 Task: Create a due date automation trigger when advanced on, on the tuesday after a card is due add fields with custom field "Resume" set to a date not in this month at 11:00 AM.
Action: Mouse moved to (1333, 129)
Screenshot: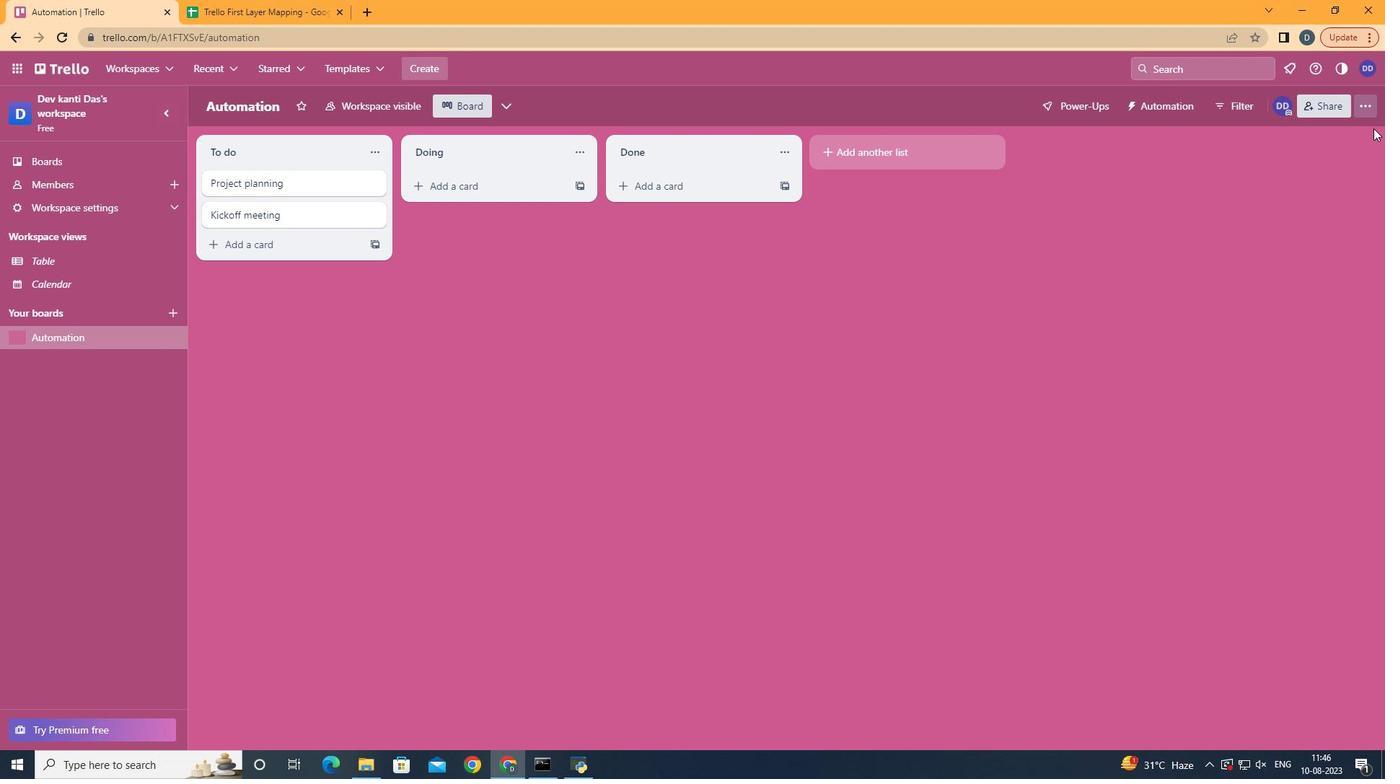 
Action: Mouse pressed left at (1333, 129)
Screenshot: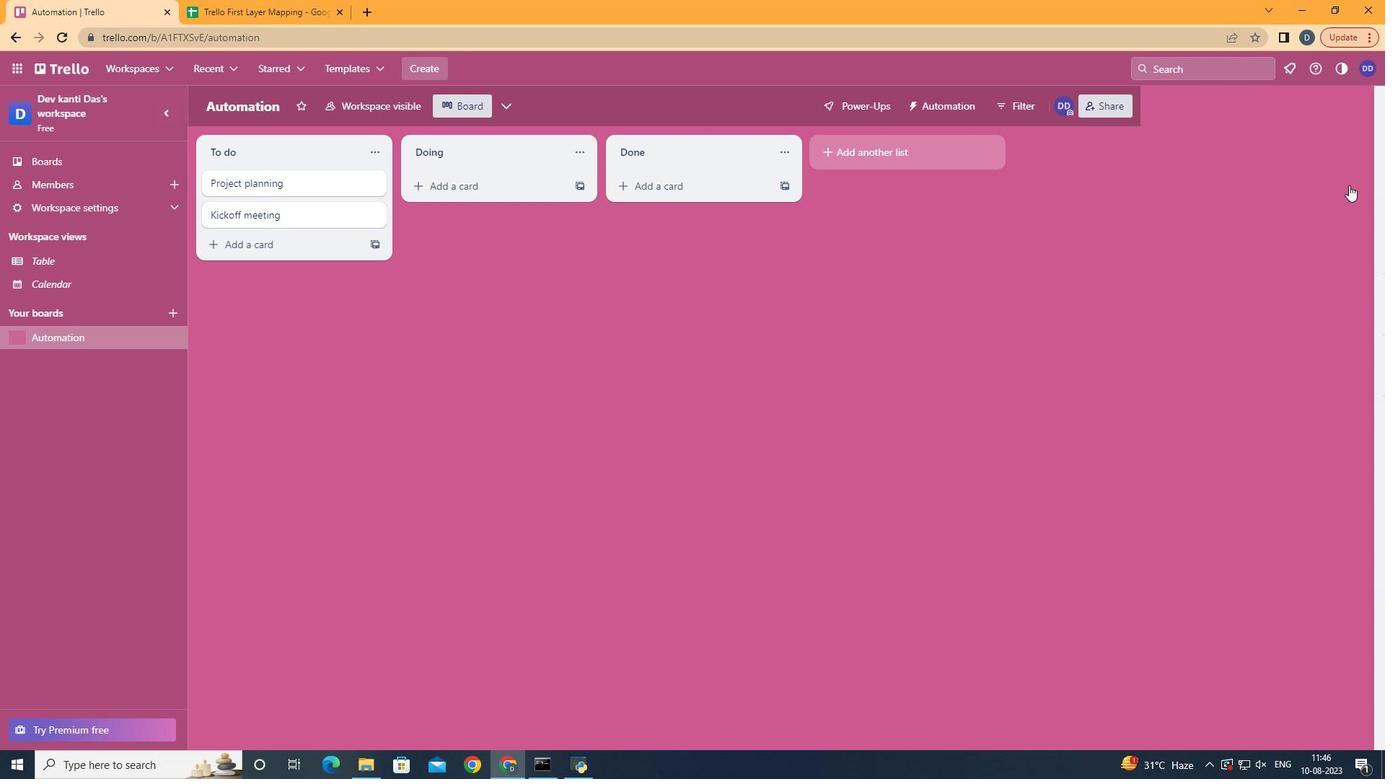 
Action: Mouse moved to (1244, 318)
Screenshot: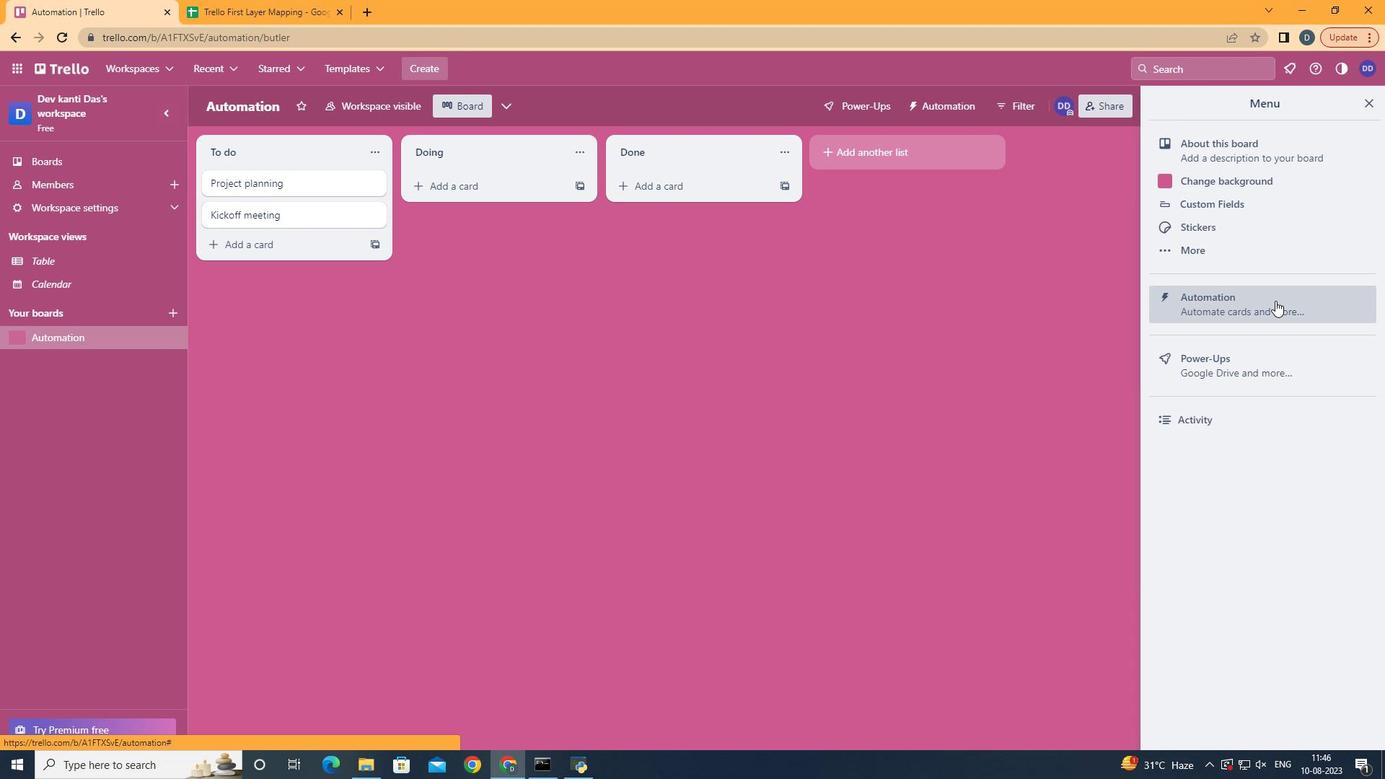 
Action: Mouse pressed left at (1244, 318)
Screenshot: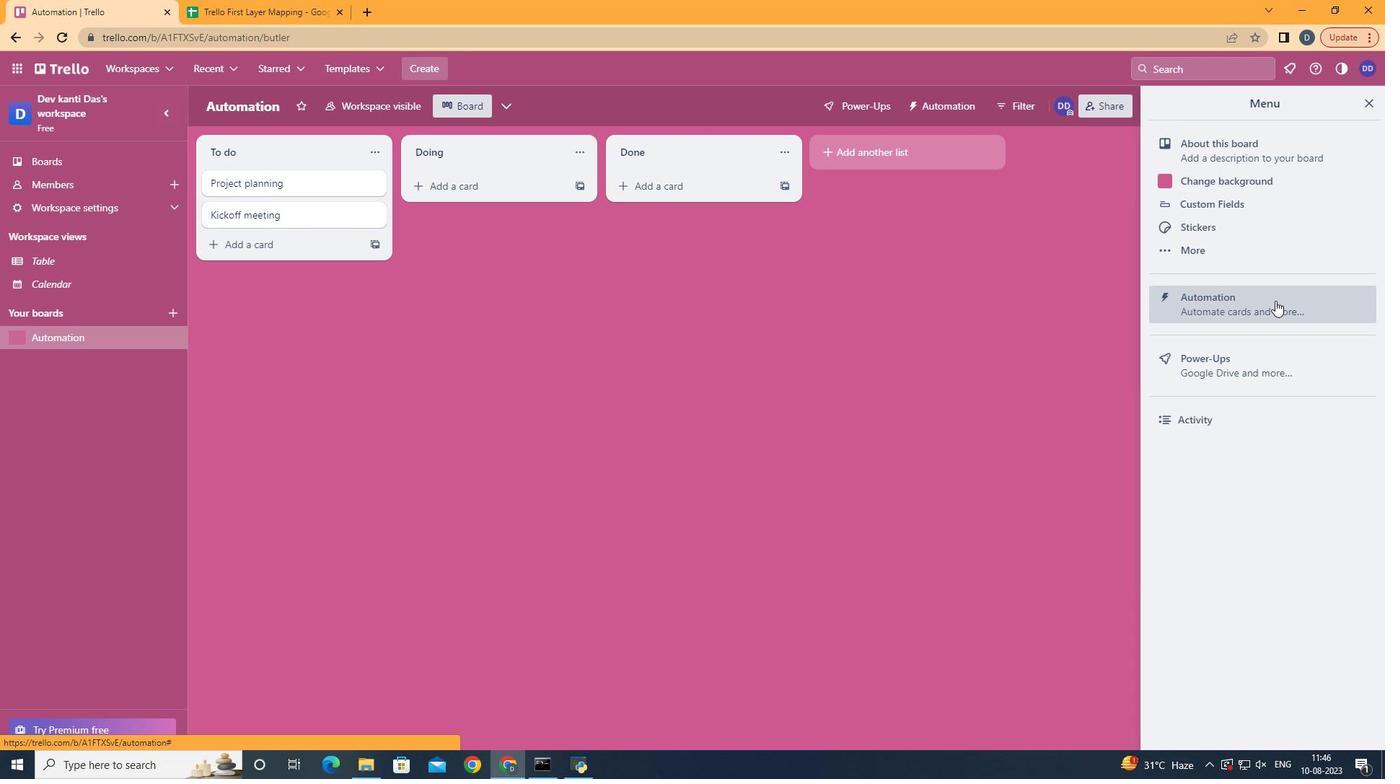 
Action: Mouse moved to (307, 304)
Screenshot: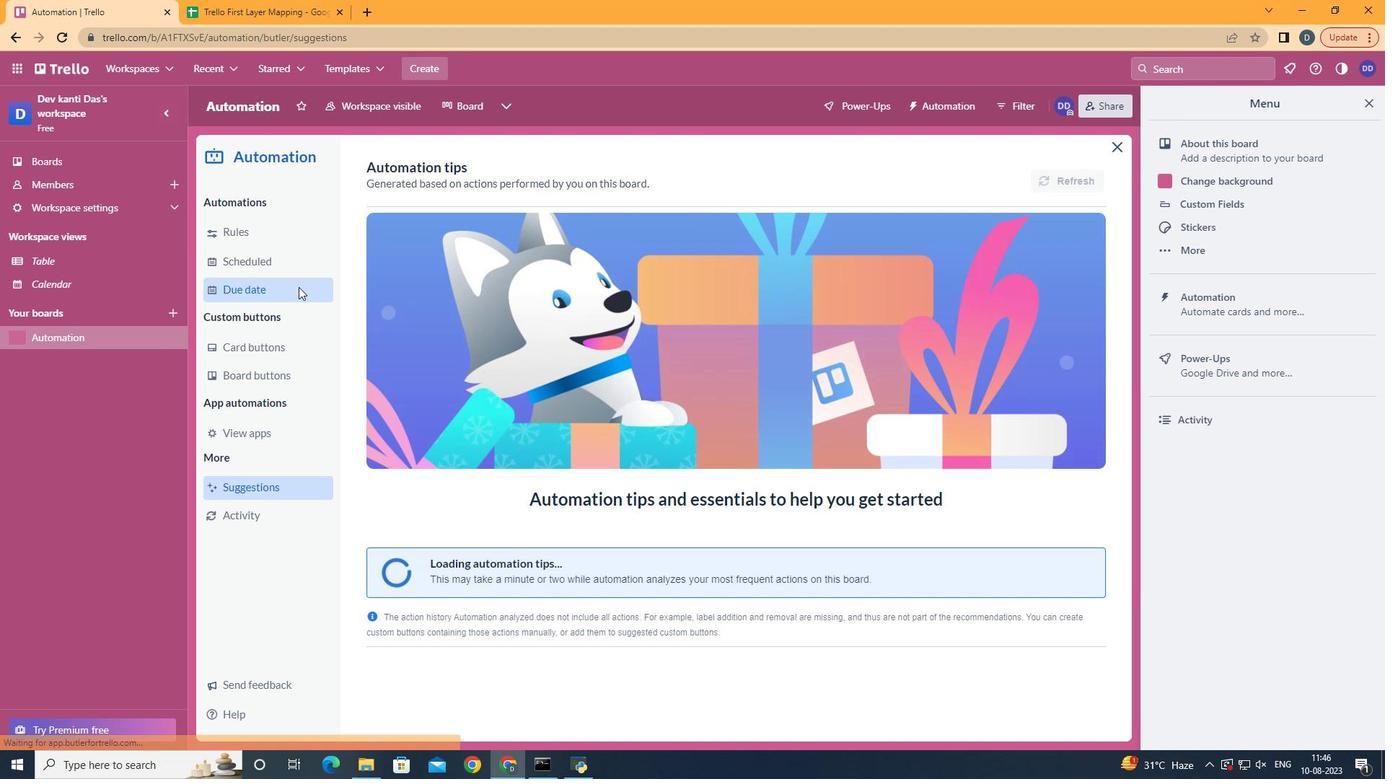 
Action: Mouse pressed left at (307, 304)
Screenshot: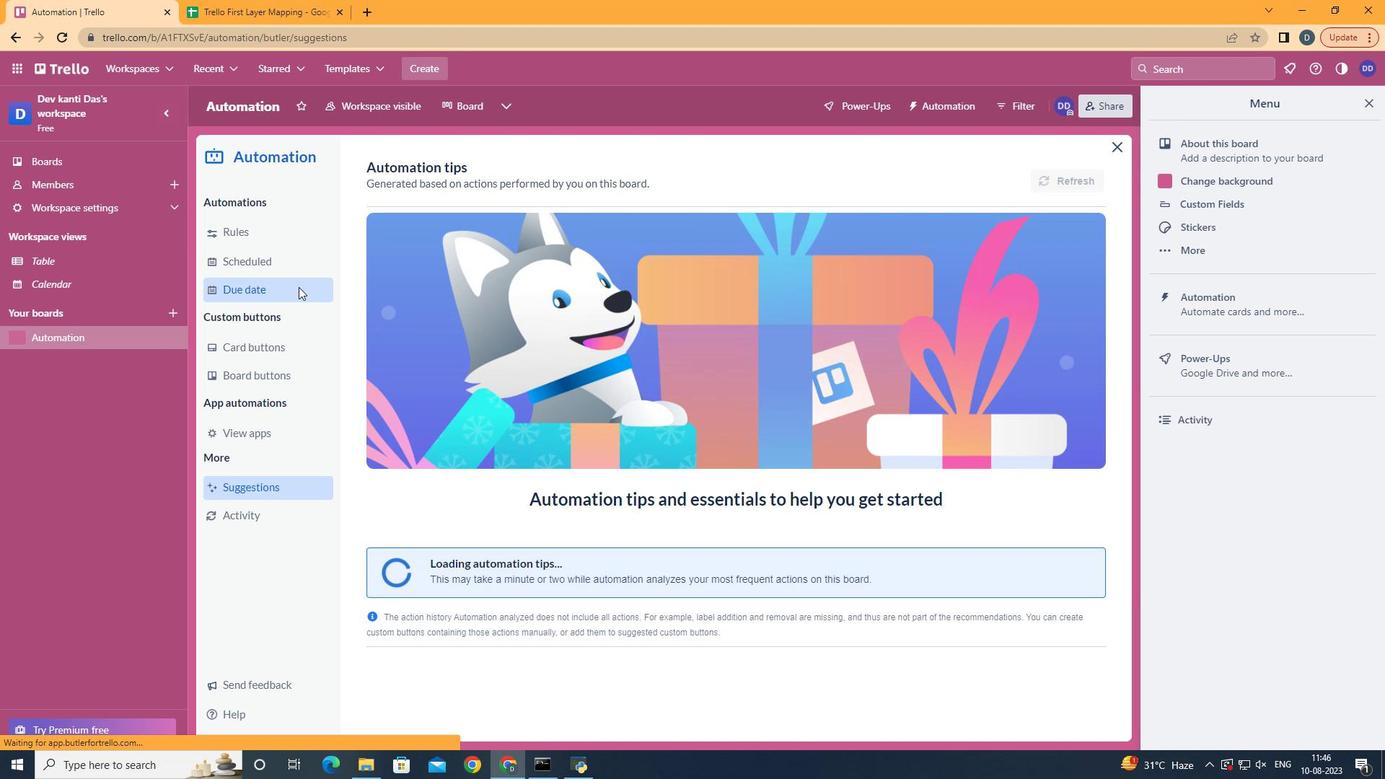 
Action: Mouse moved to (1002, 193)
Screenshot: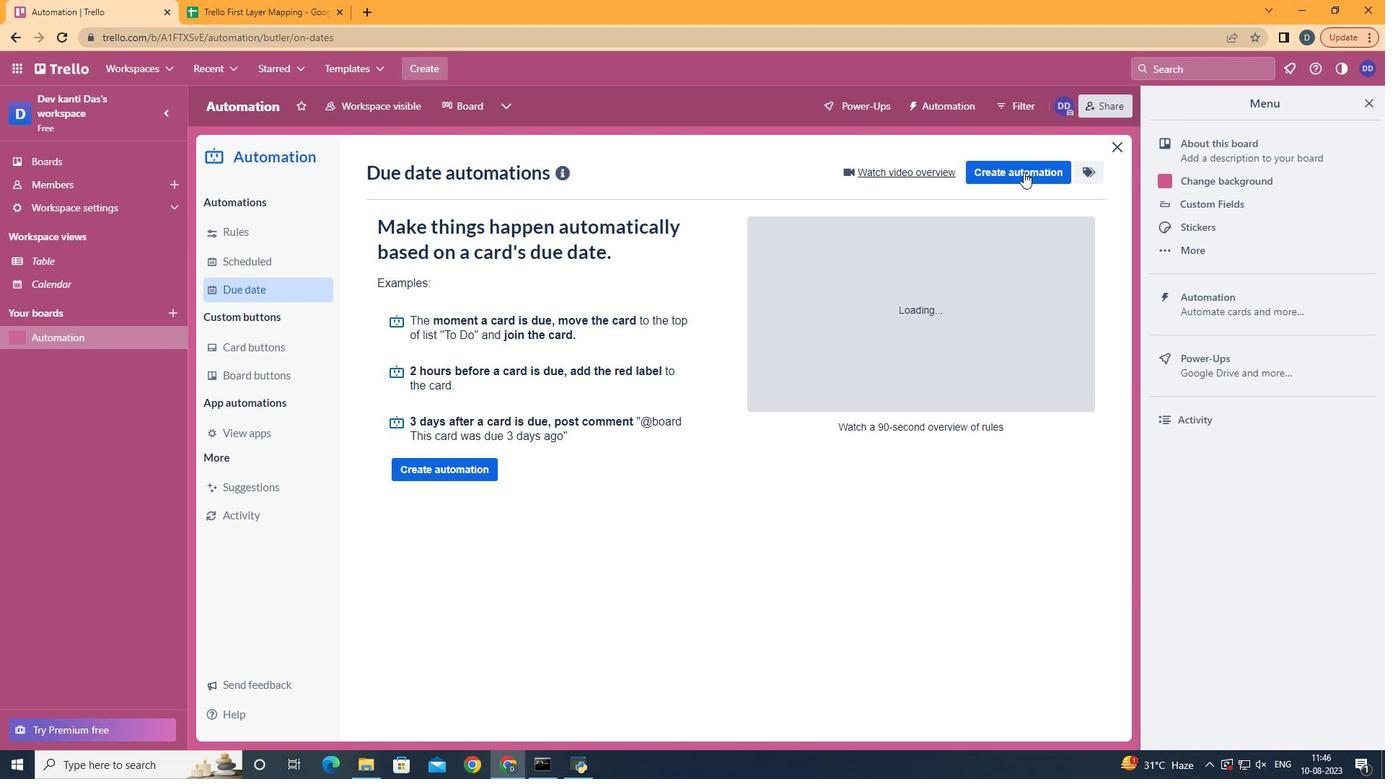 
Action: Mouse pressed left at (1002, 193)
Screenshot: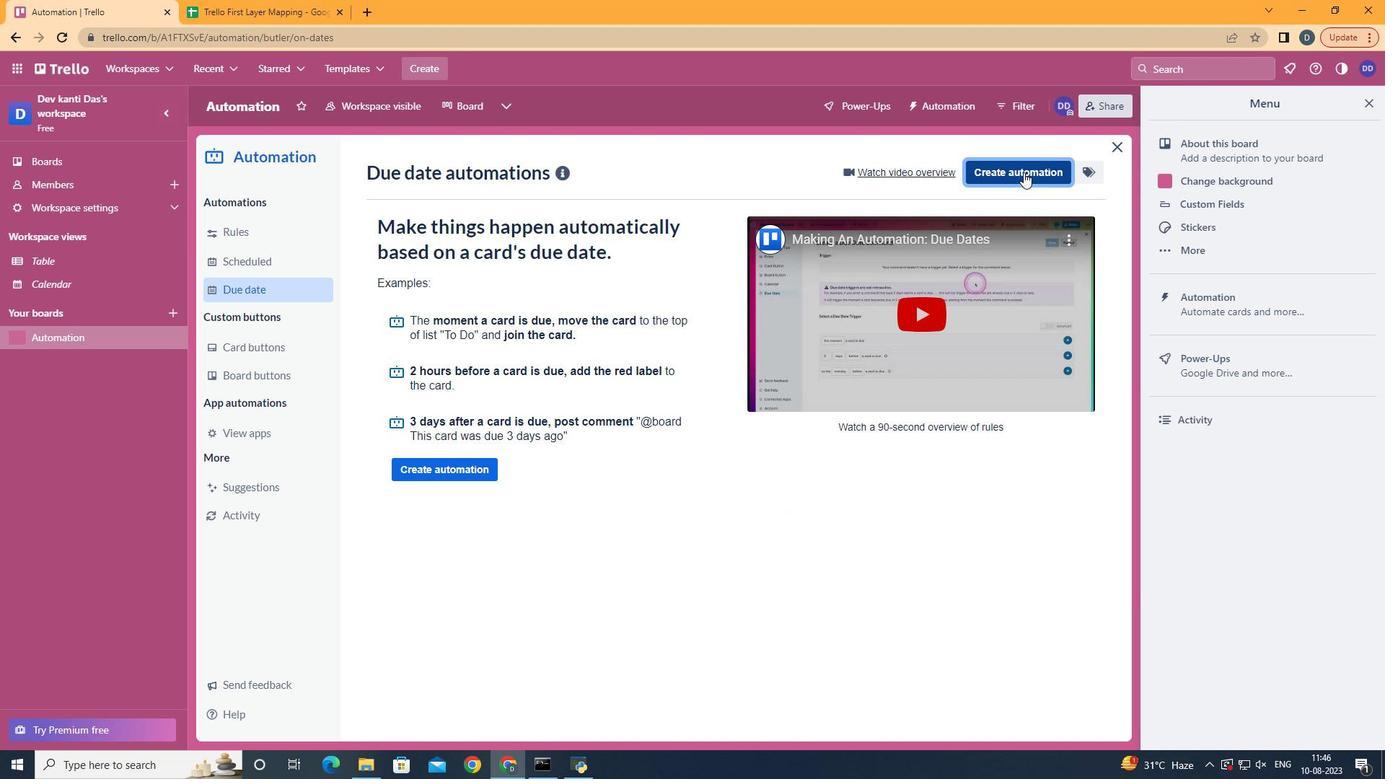 
Action: Mouse moved to (710, 335)
Screenshot: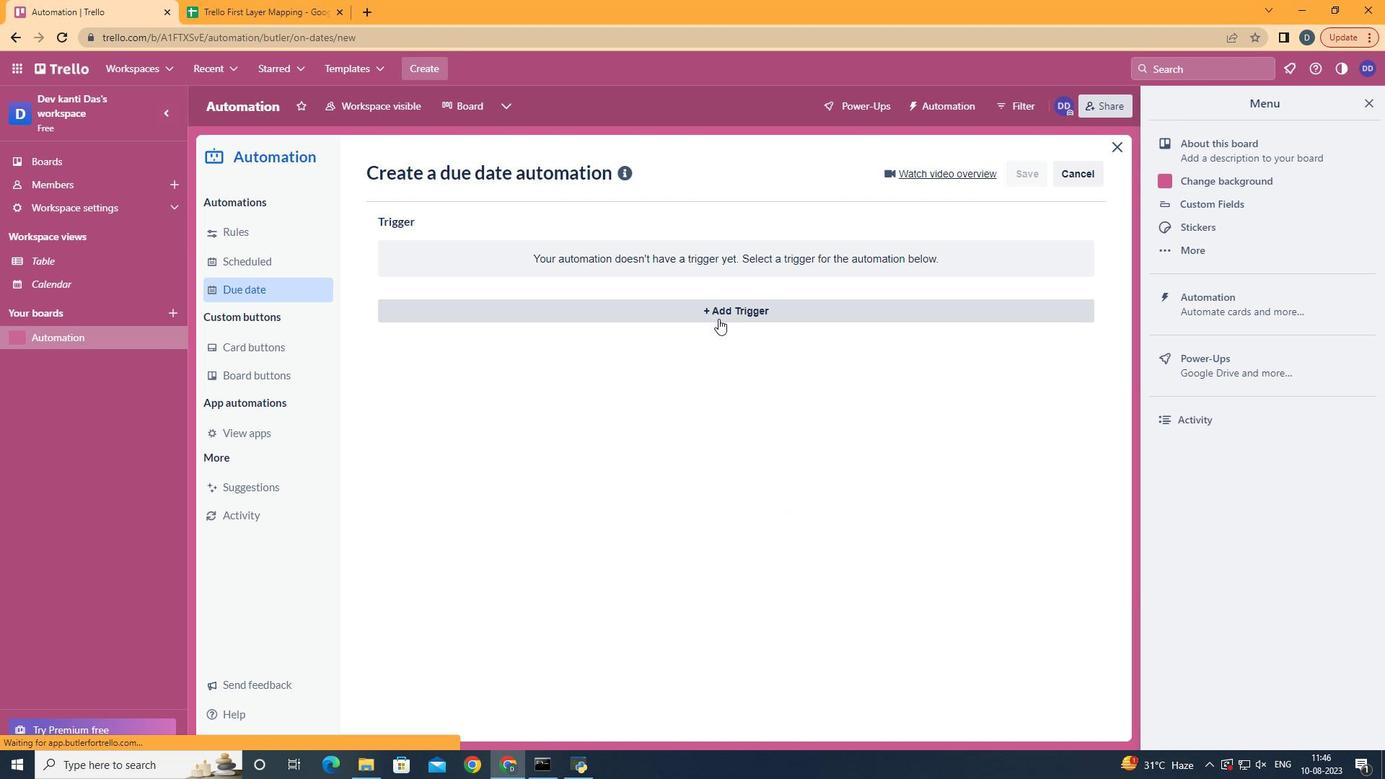 
Action: Mouse pressed left at (710, 335)
Screenshot: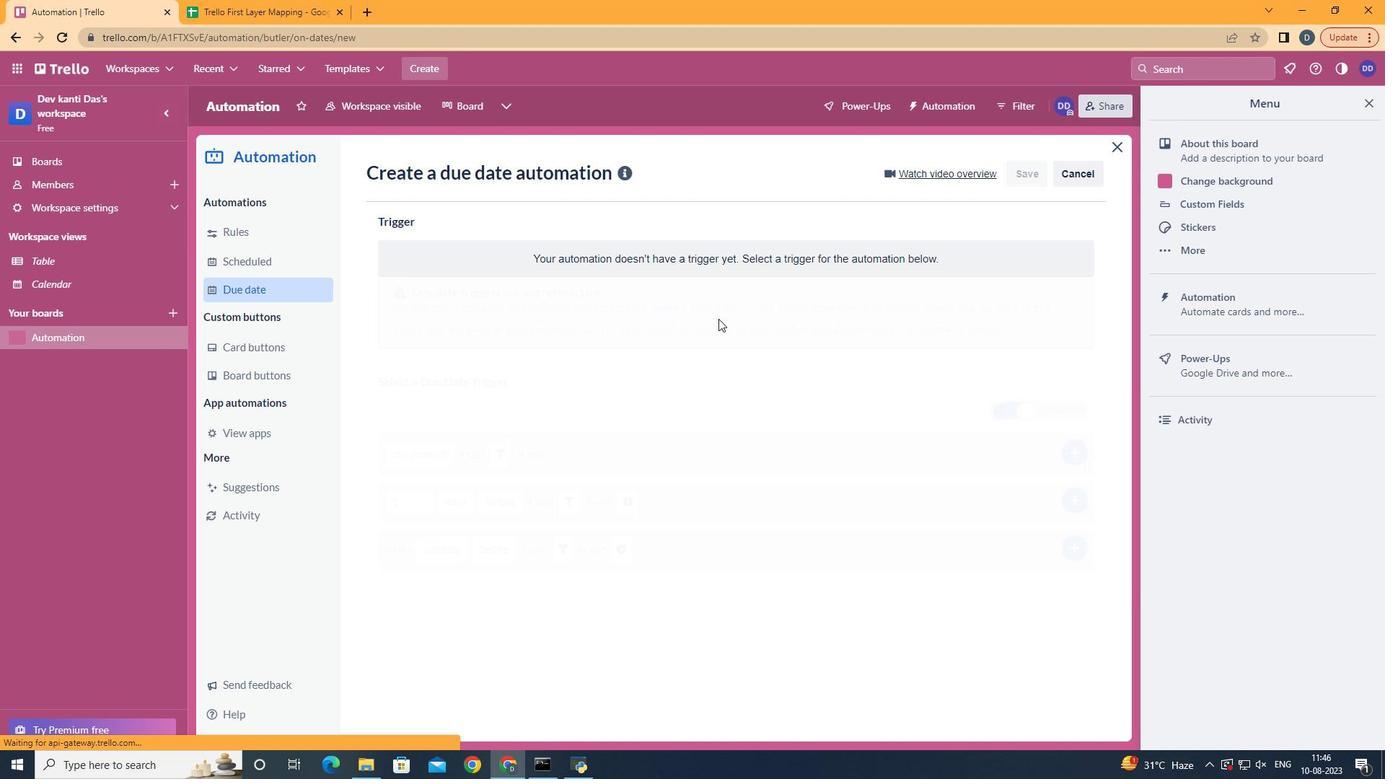 
Action: Mouse moved to (476, 419)
Screenshot: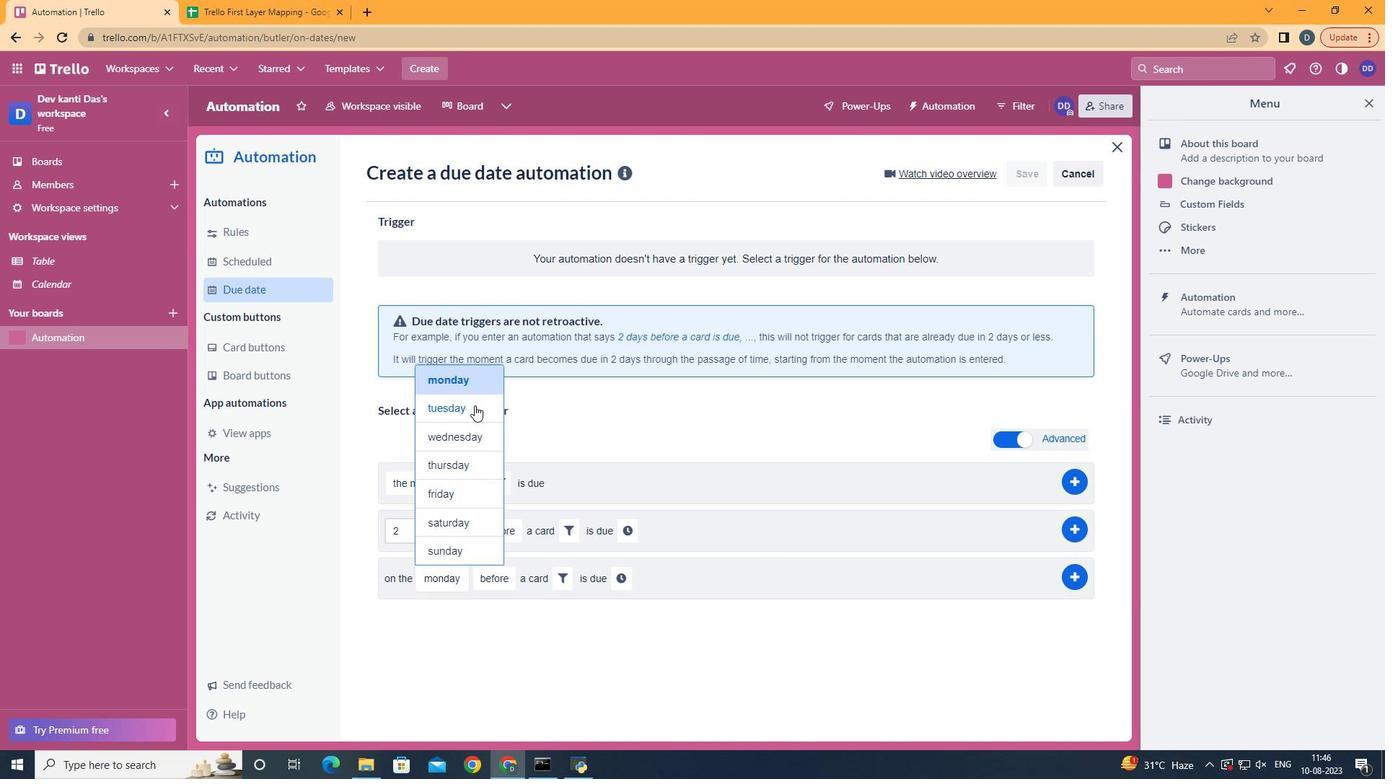 
Action: Mouse pressed left at (476, 419)
Screenshot: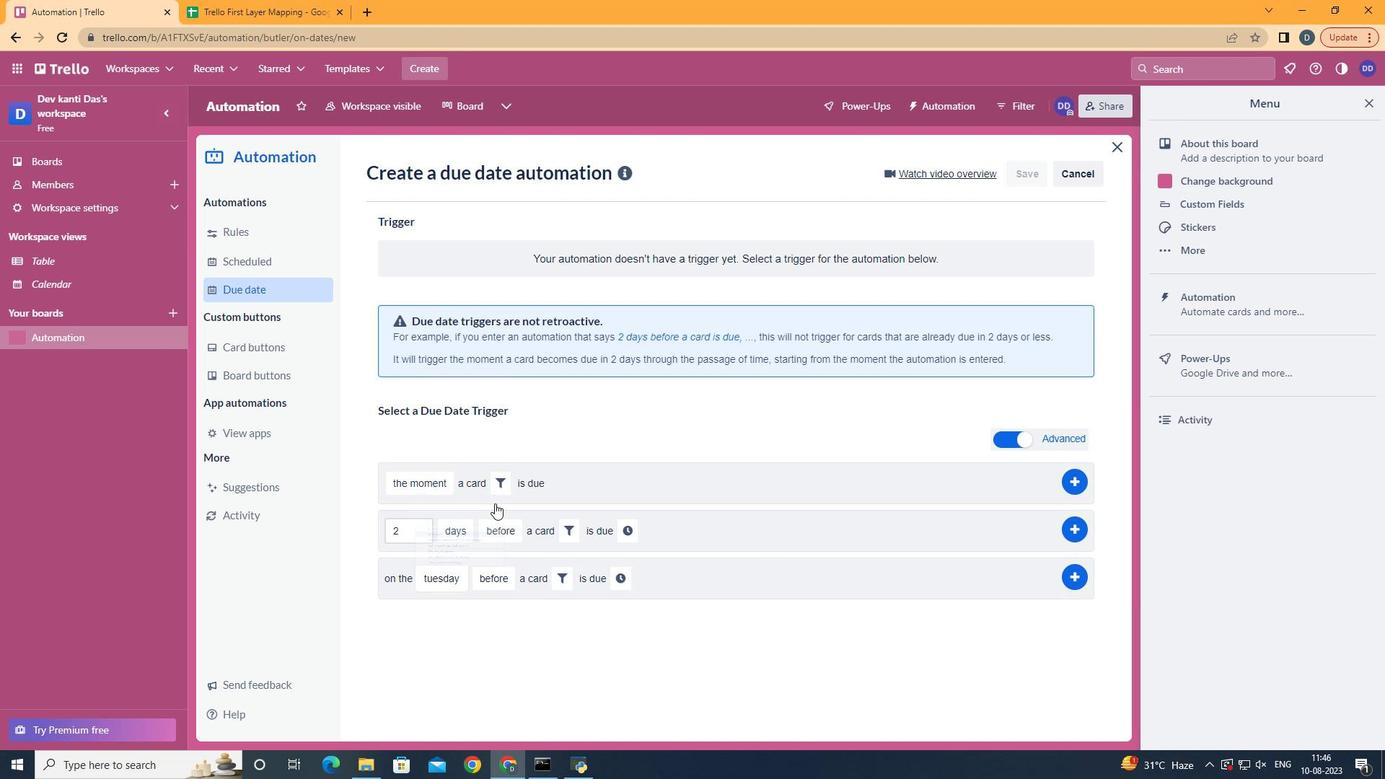 
Action: Mouse moved to (498, 637)
Screenshot: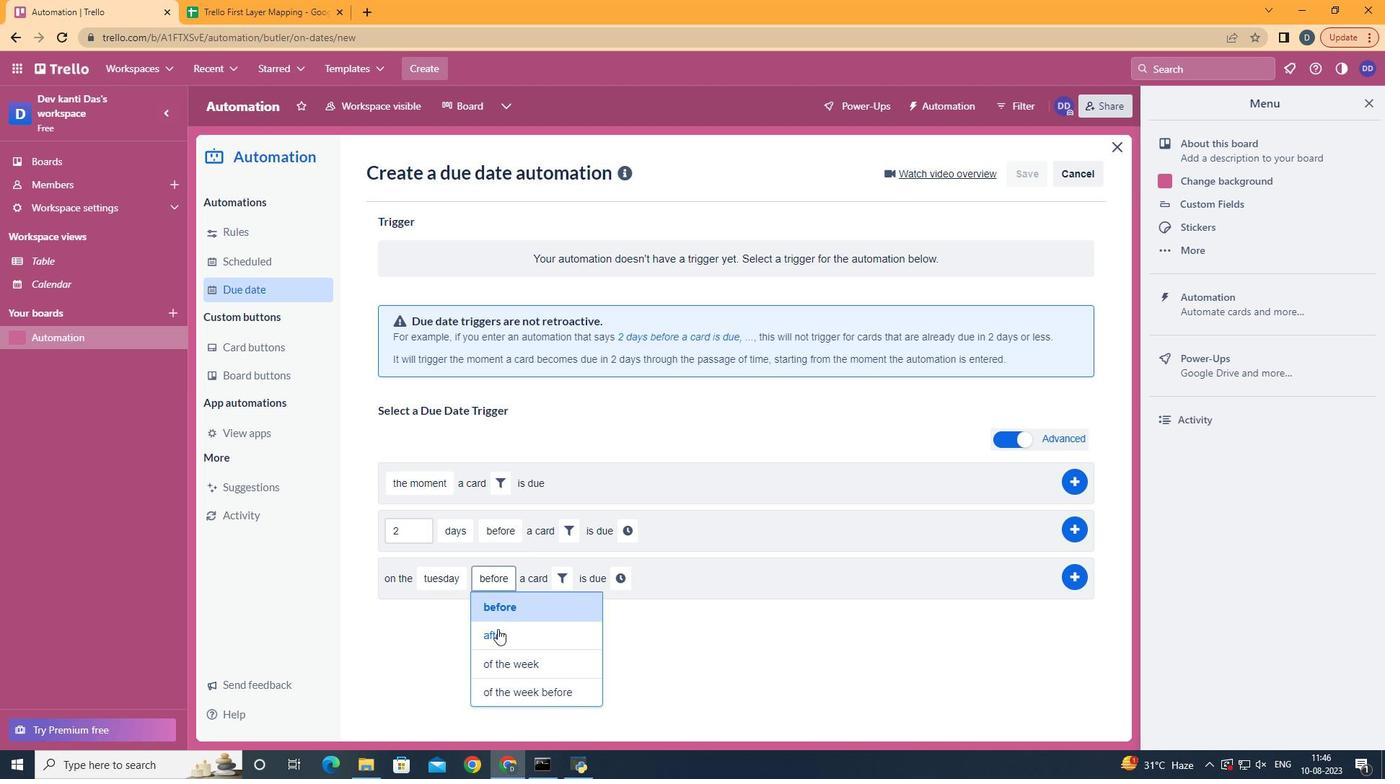 
Action: Mouse pressed left at (498, 637)
Screenshot: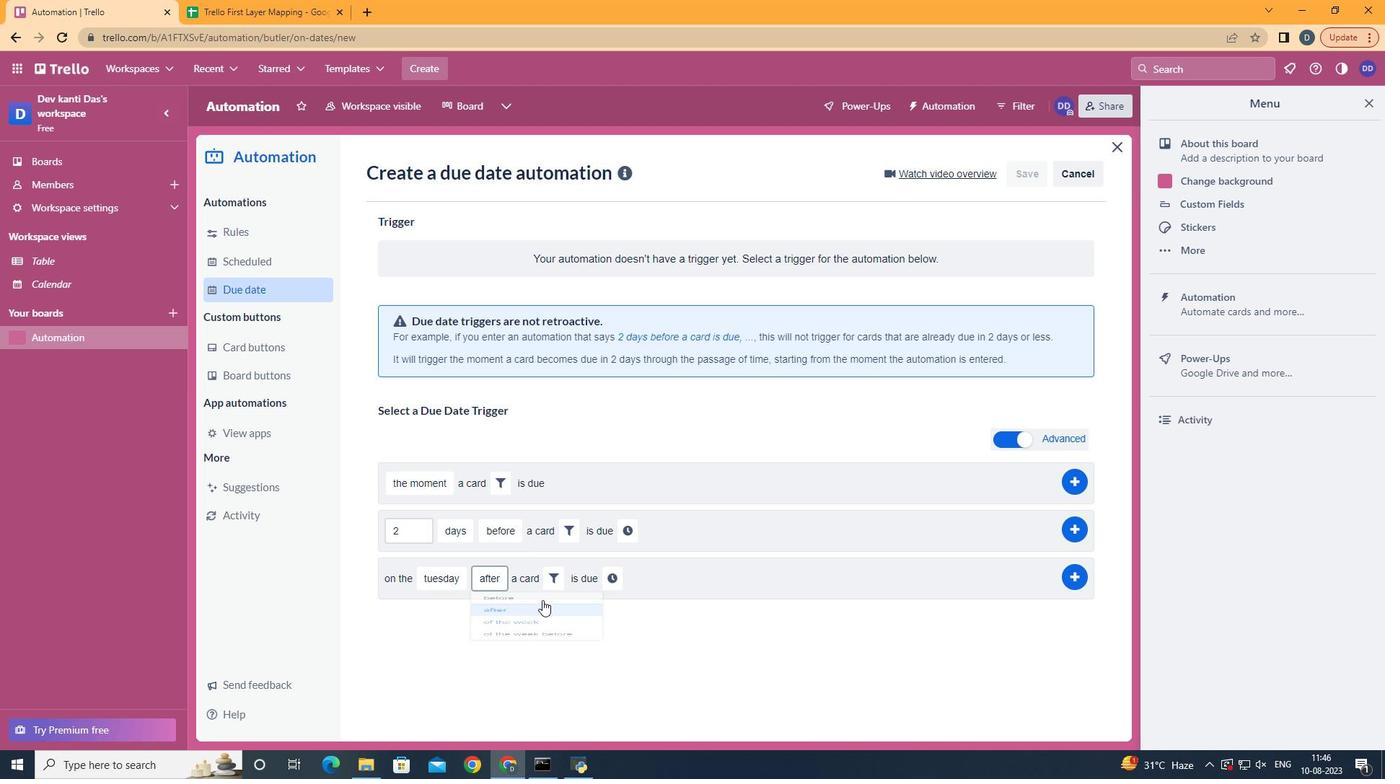 
Action: Mouse moved to (553, 591)
Screenshot: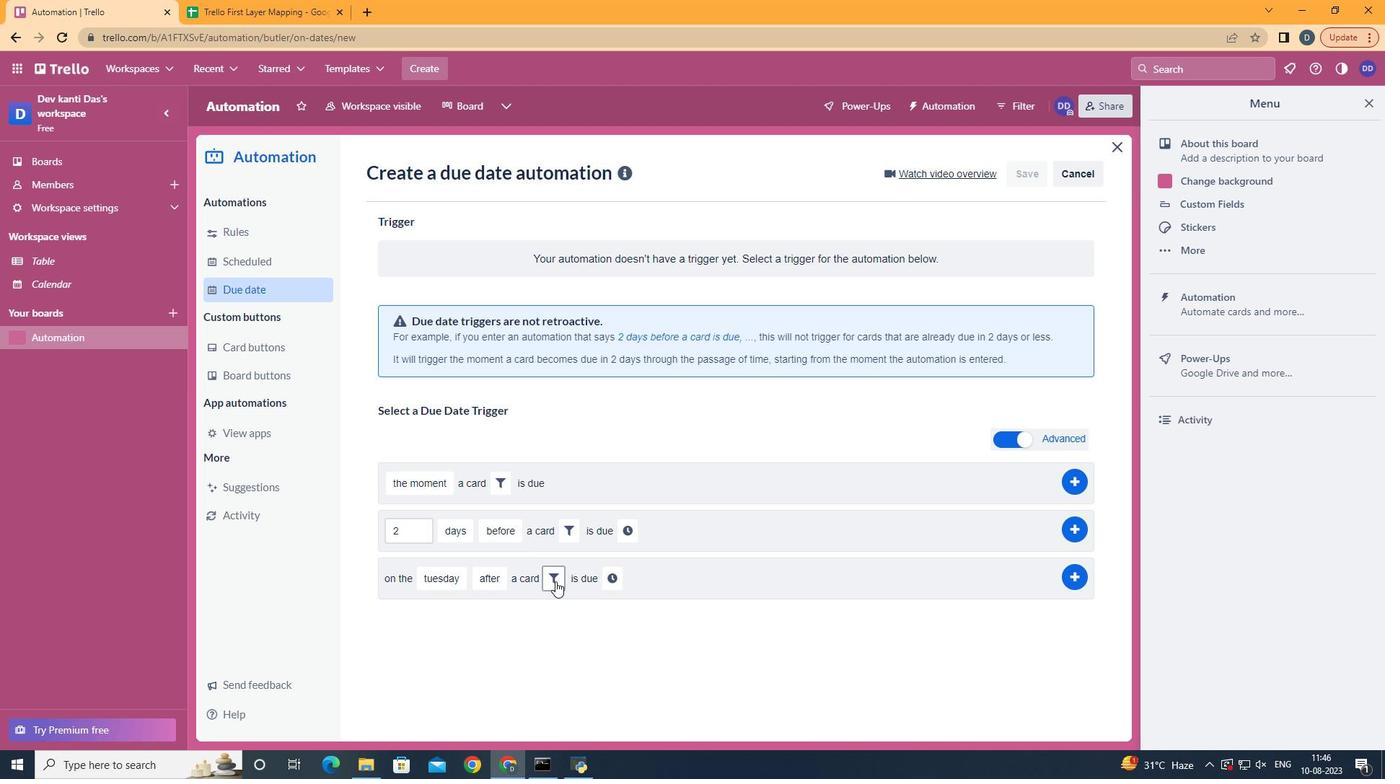 
Action: Mouse pressed left at (553, 591)
Screenshot: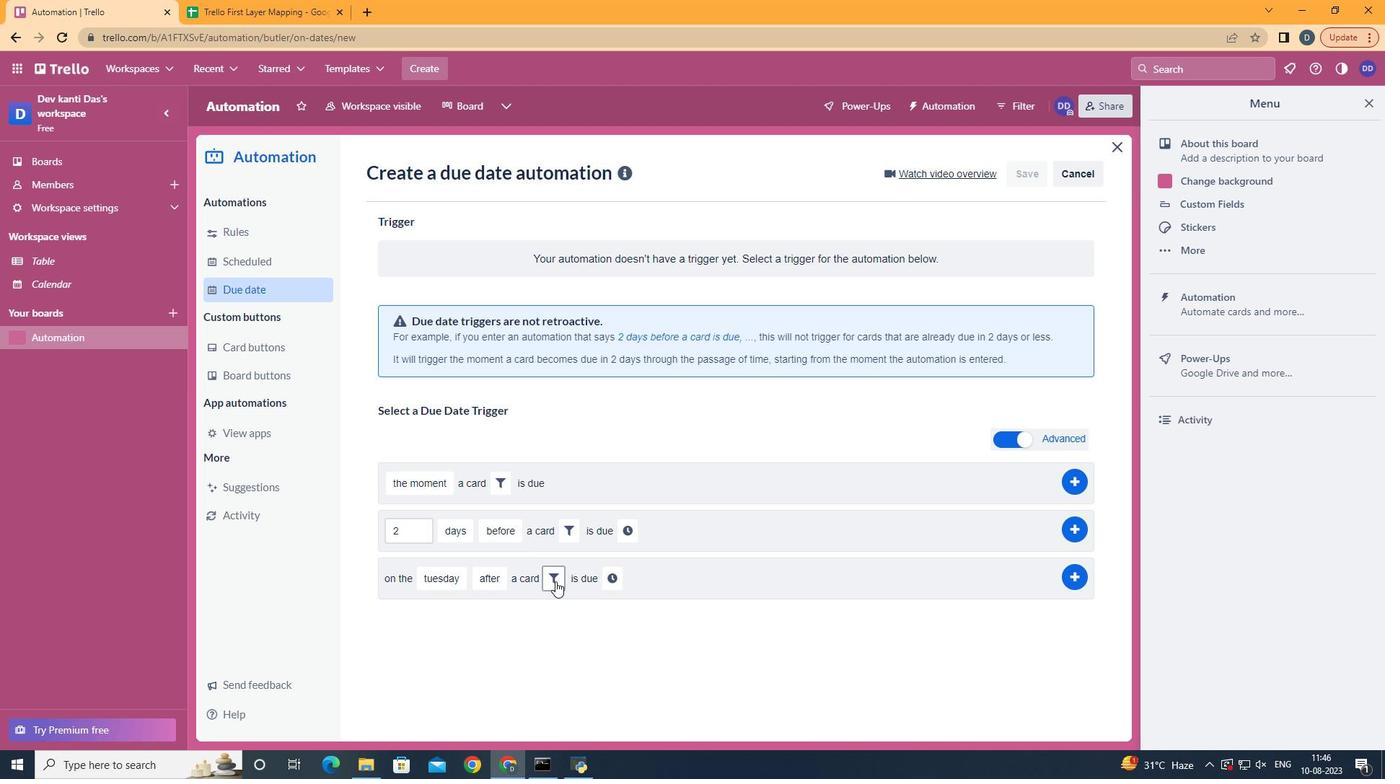 
Action: Mouse moved to (780, 635)
Screenshot: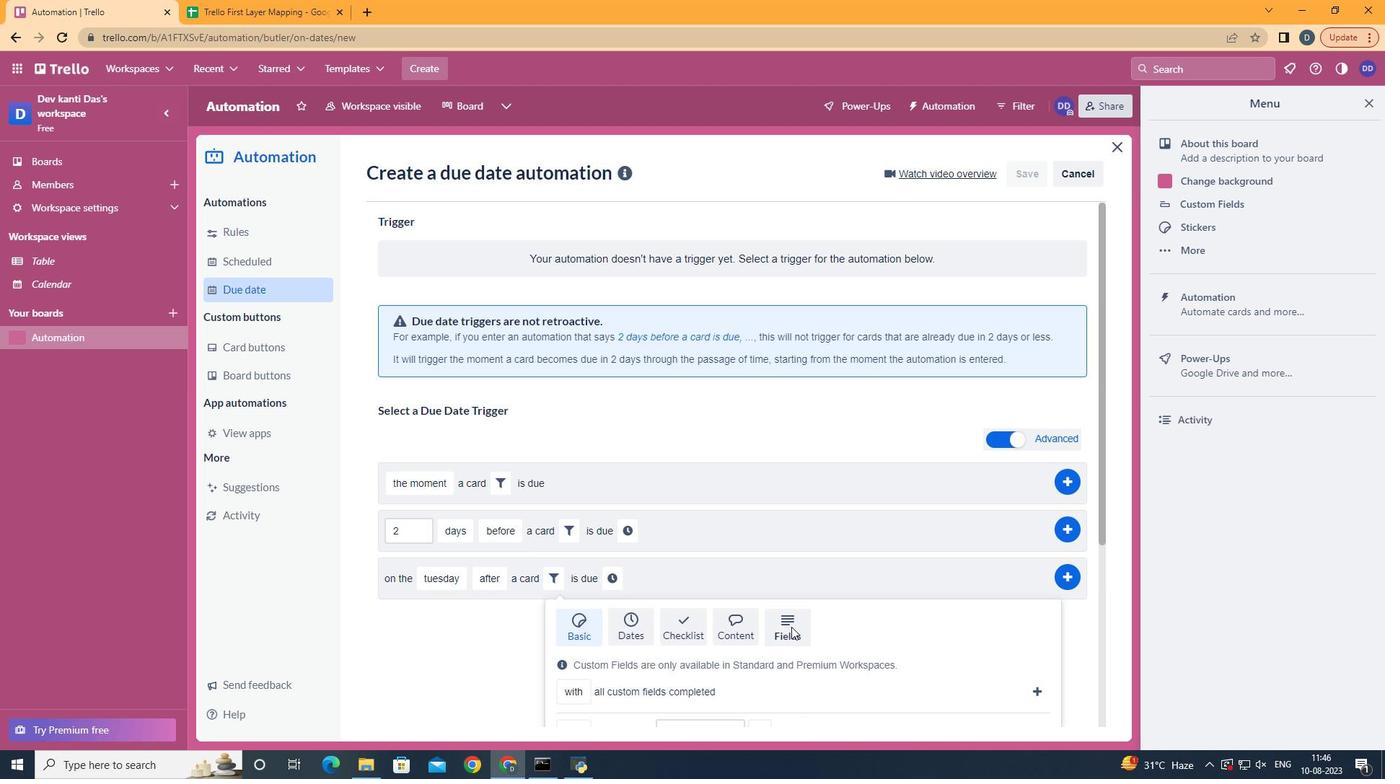 
Action: Mouse pressed left at (780, 635)
Screenshot: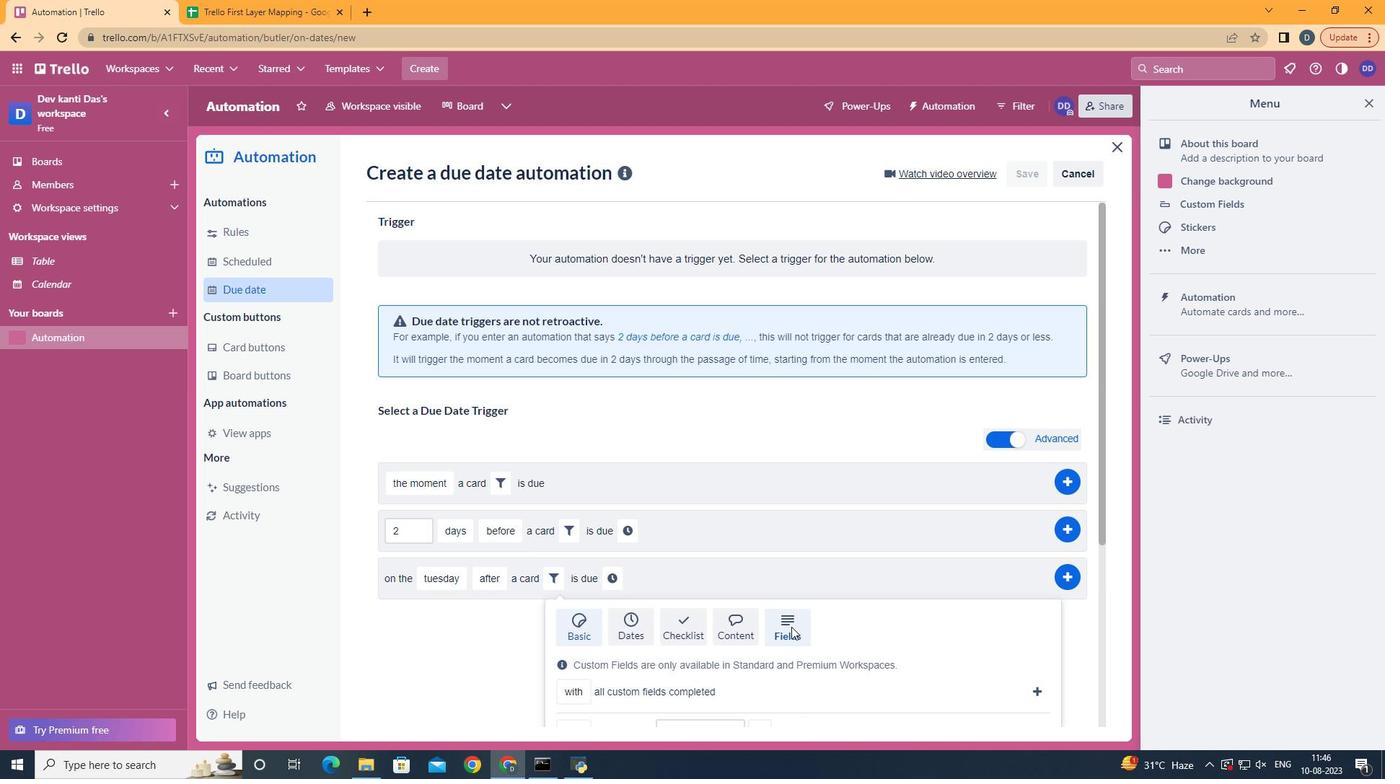 
Action: Mouse scrolled (780, 634) with delta (0, 0)
Screenshot: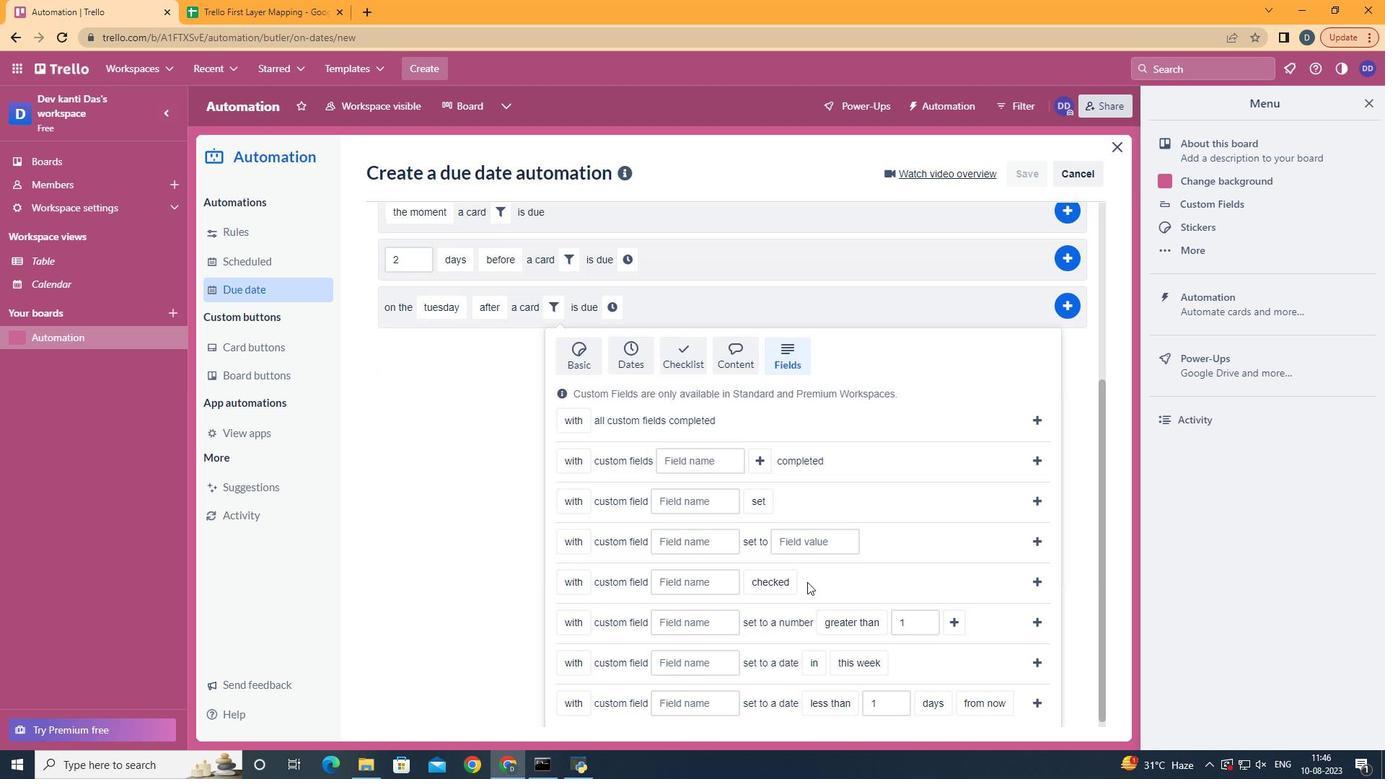 
Action: Mouse scrolled (780, 634) with delta (0, 0)
Screenshot: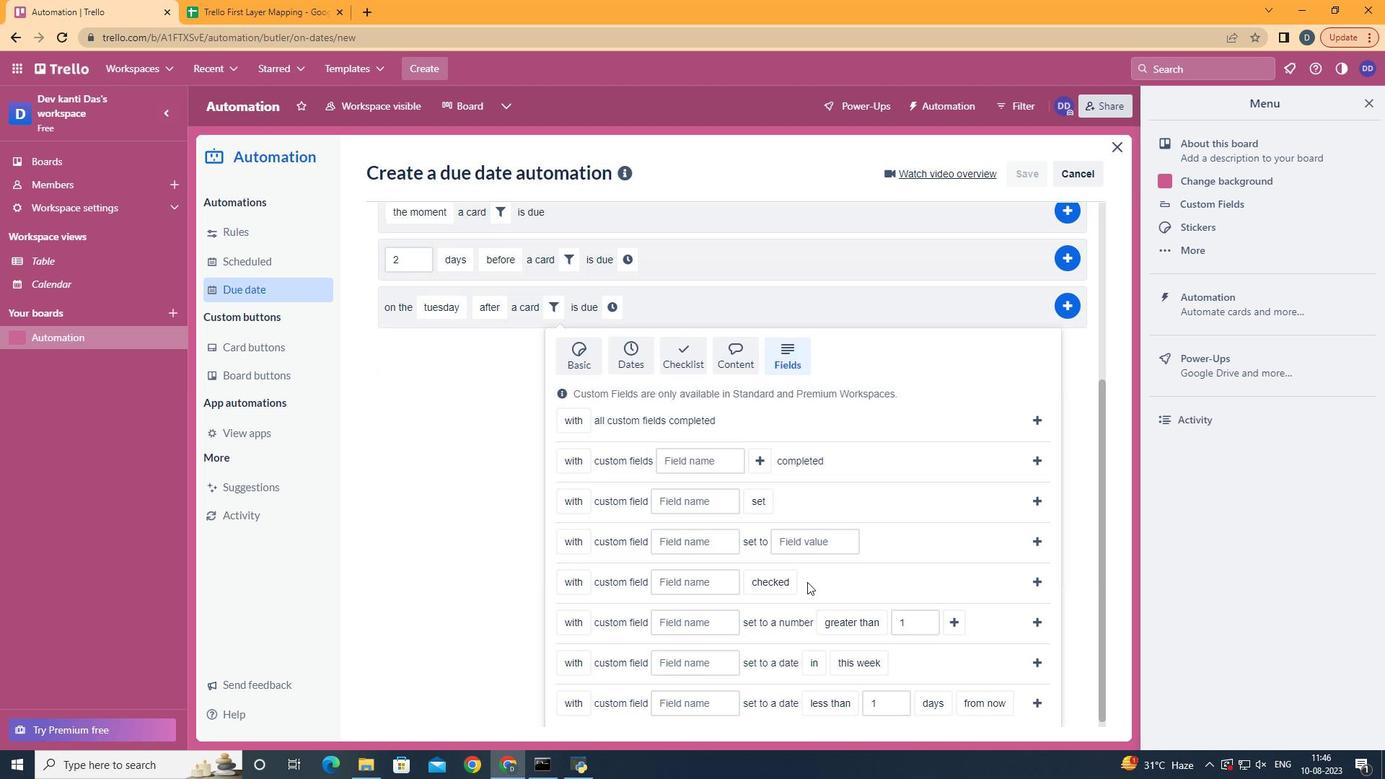 
Action: Mouse scrolled (780, 634) with delta (0, 0)
Screenshot: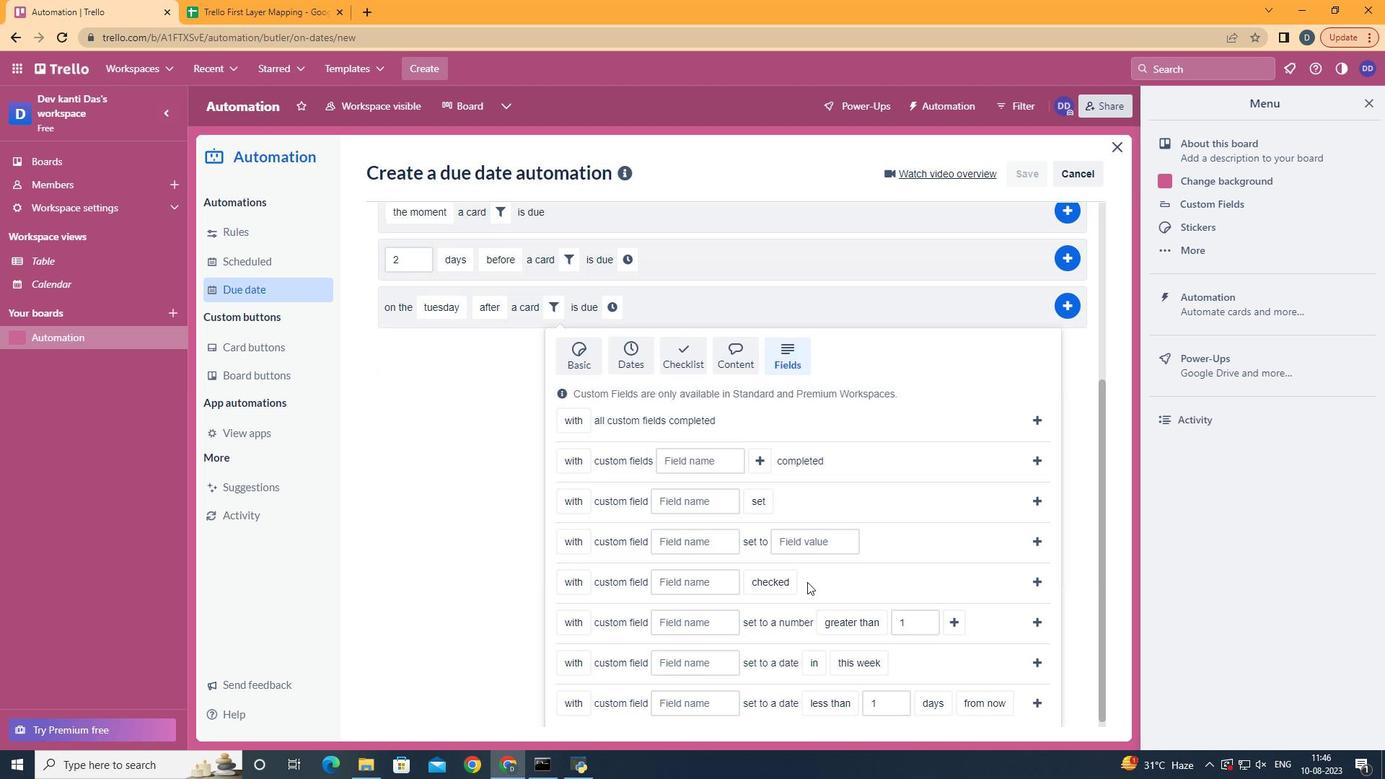 
Action: Mouse scrolled (780, 634) with delta (0, 0)
Screenshot: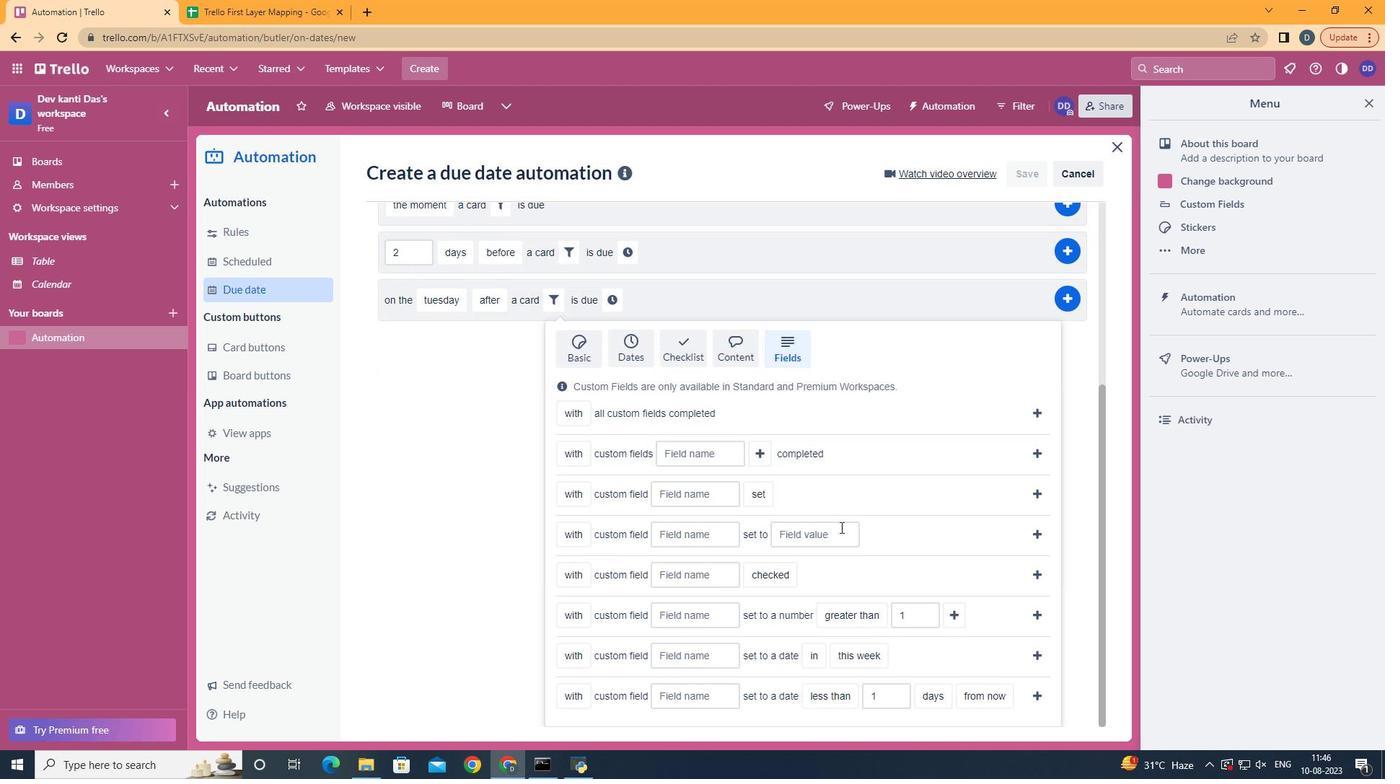
Action: Mouse scrolled (780, 634) with delta (0, 0)
Screenshot: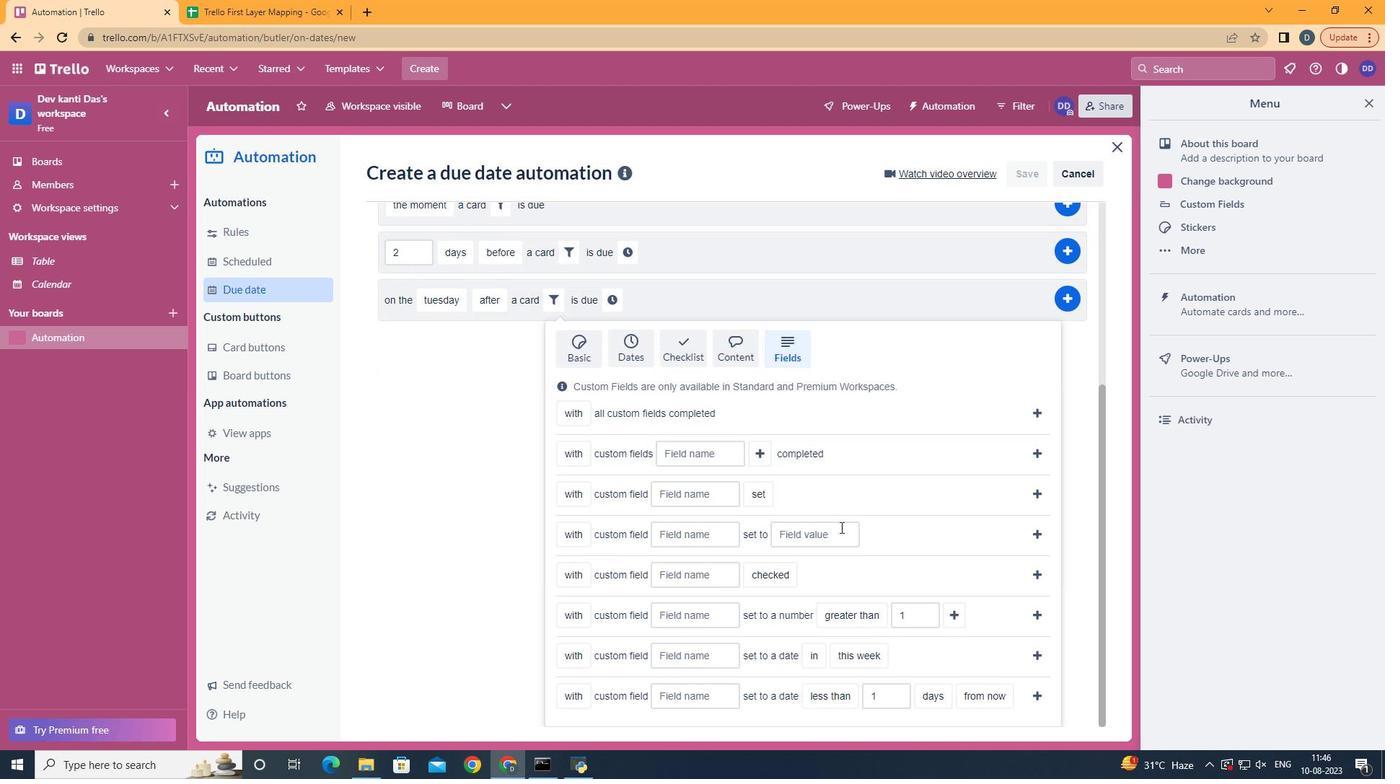 
Action: Mouse scrolled (780, 634) with delta (0, 0)
Screenshot: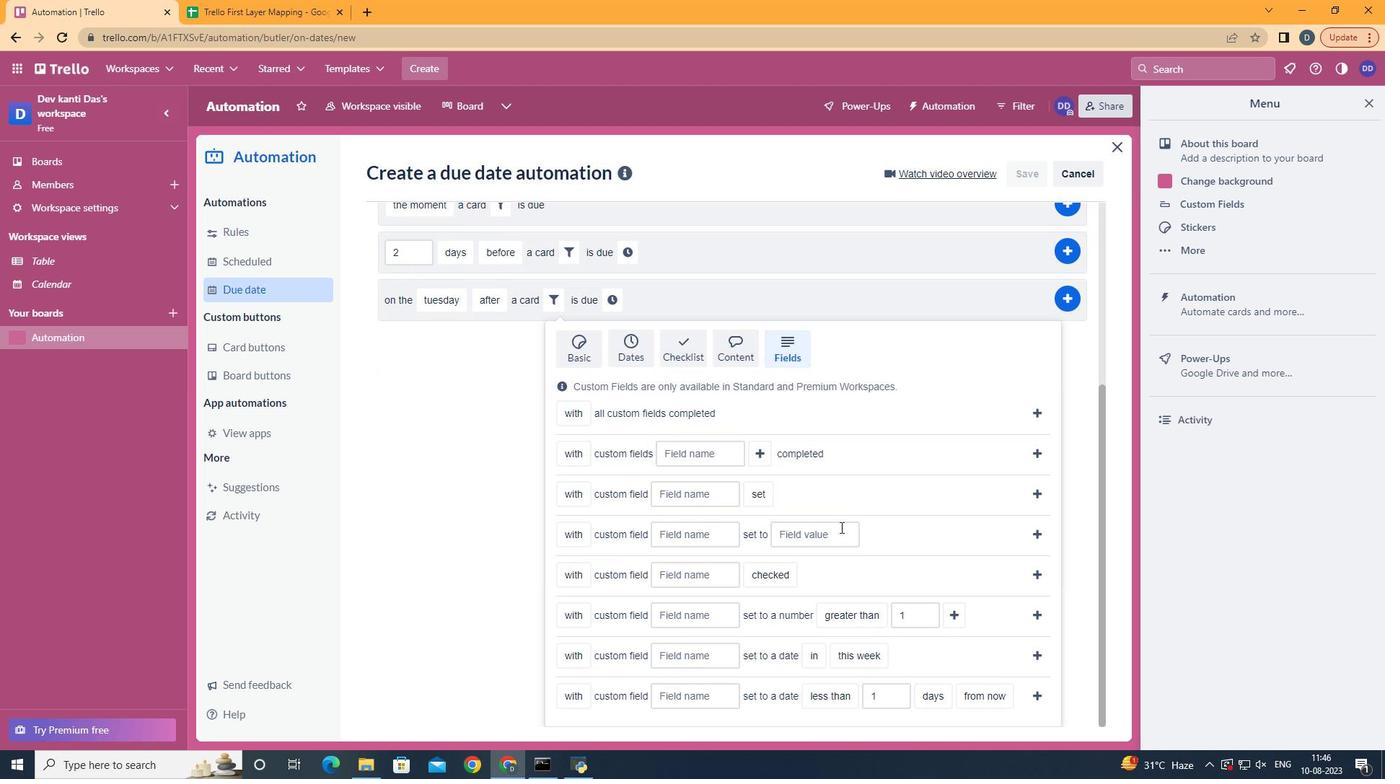 
Action: Mouse moved to (581, 687)
Screenshot: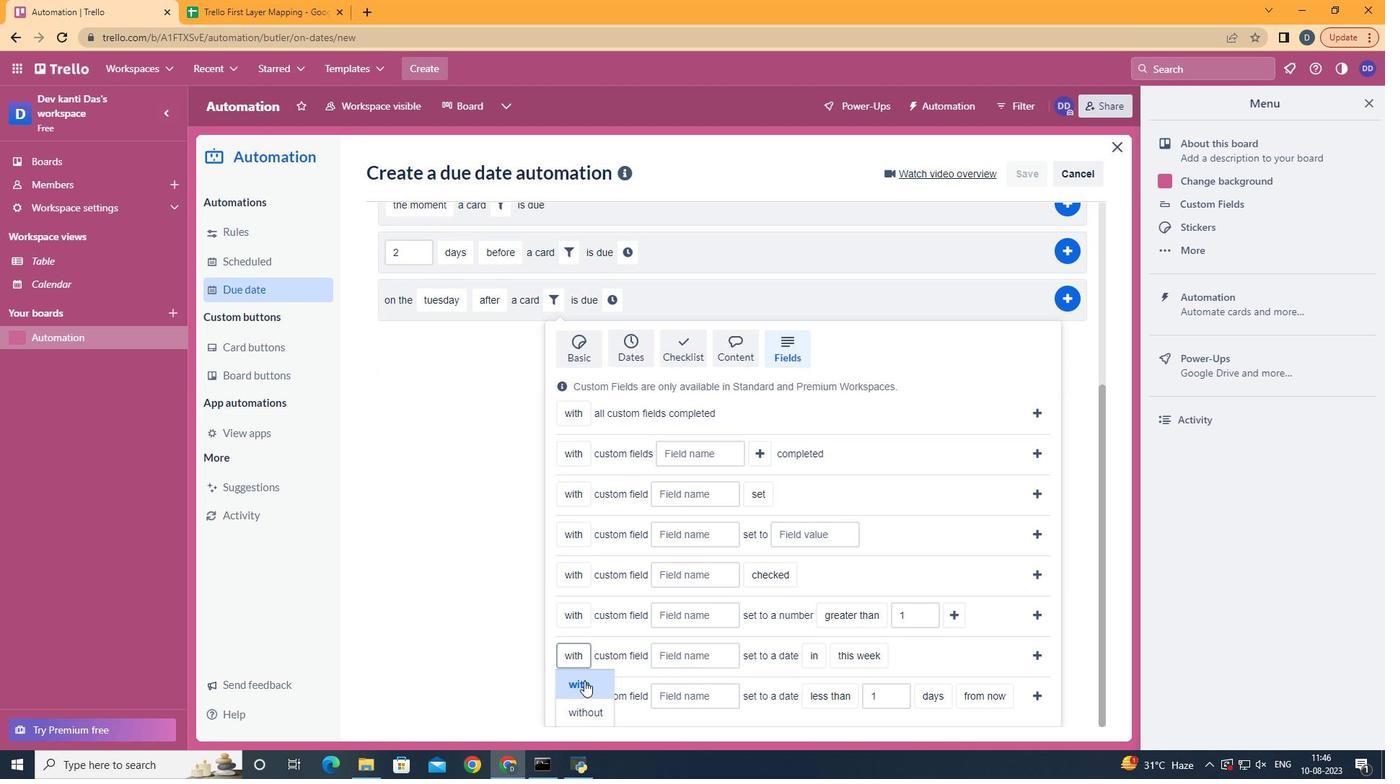 
Action: Mouse pressed left at (581, 687)
Screenshot: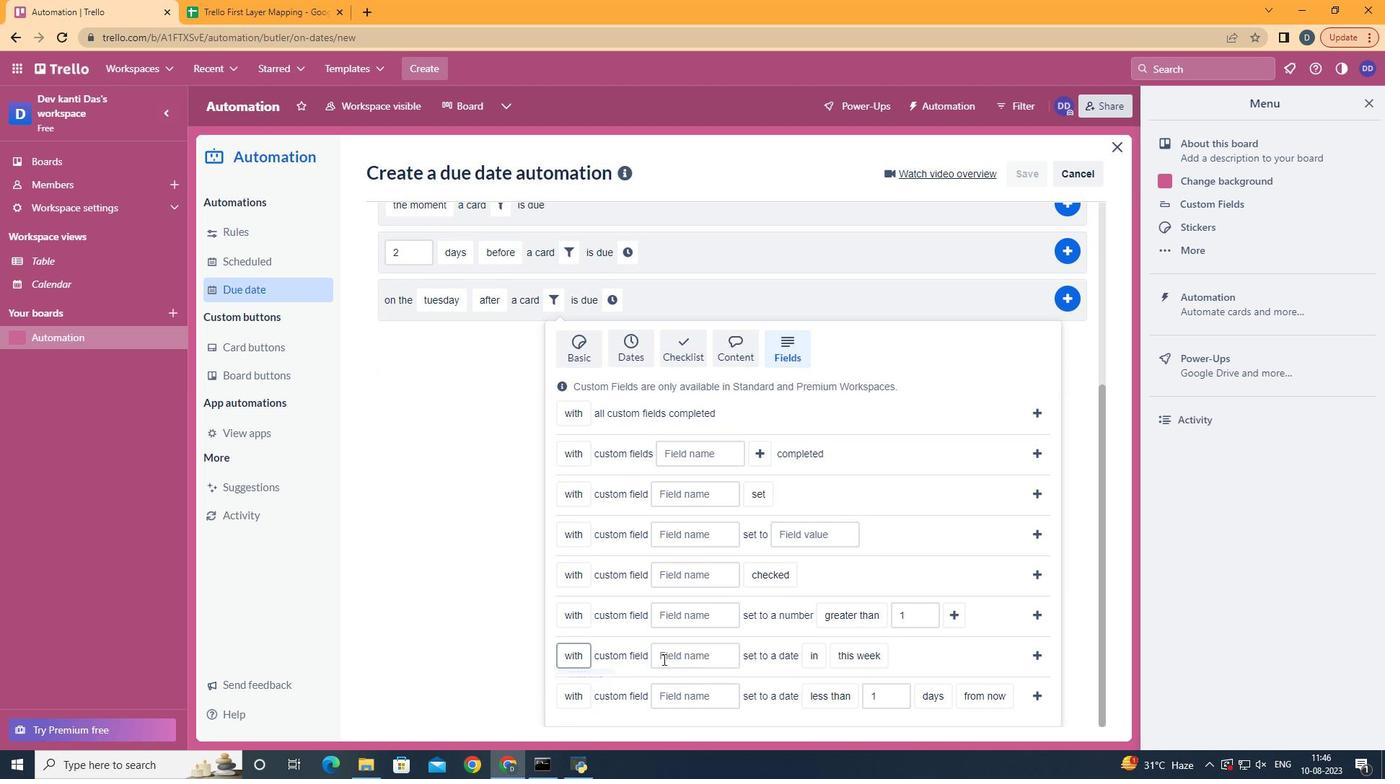 
Action: Mouse moved to (675, 661)
Screenshot: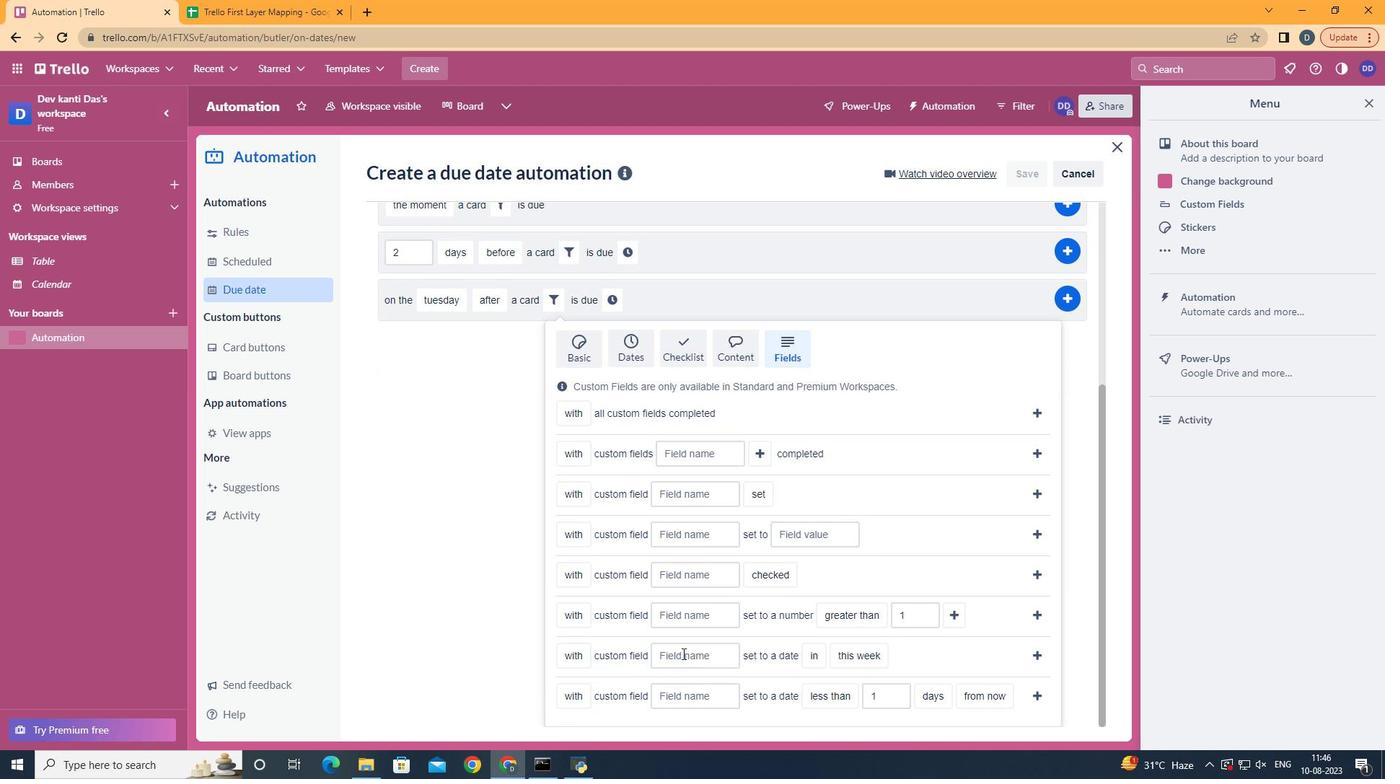 
Action: Mouse pressed left at (675, 661)
Screenshot: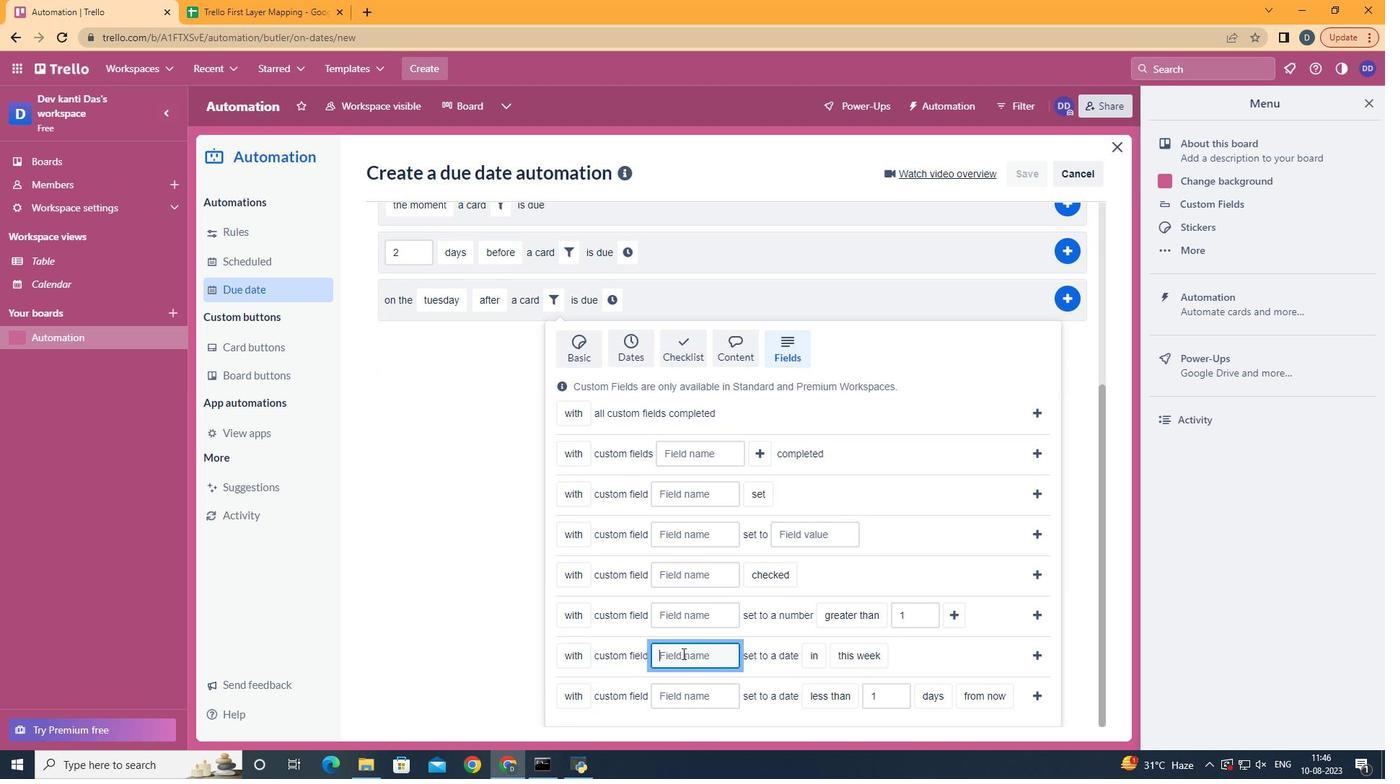 
Action: Key pressed <Key.shift>Resume
Screenshot: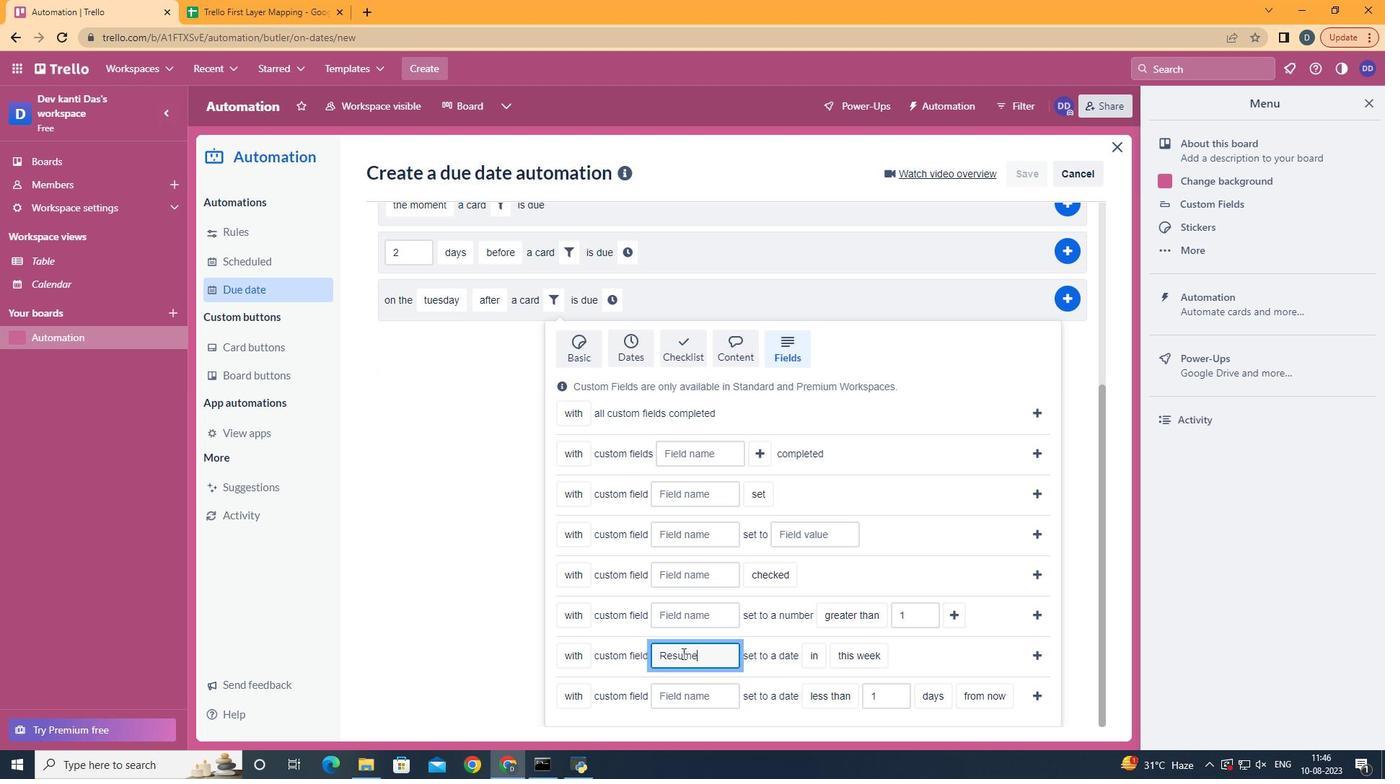 
Action: Mouse moved to (811, 714)
Screenshot: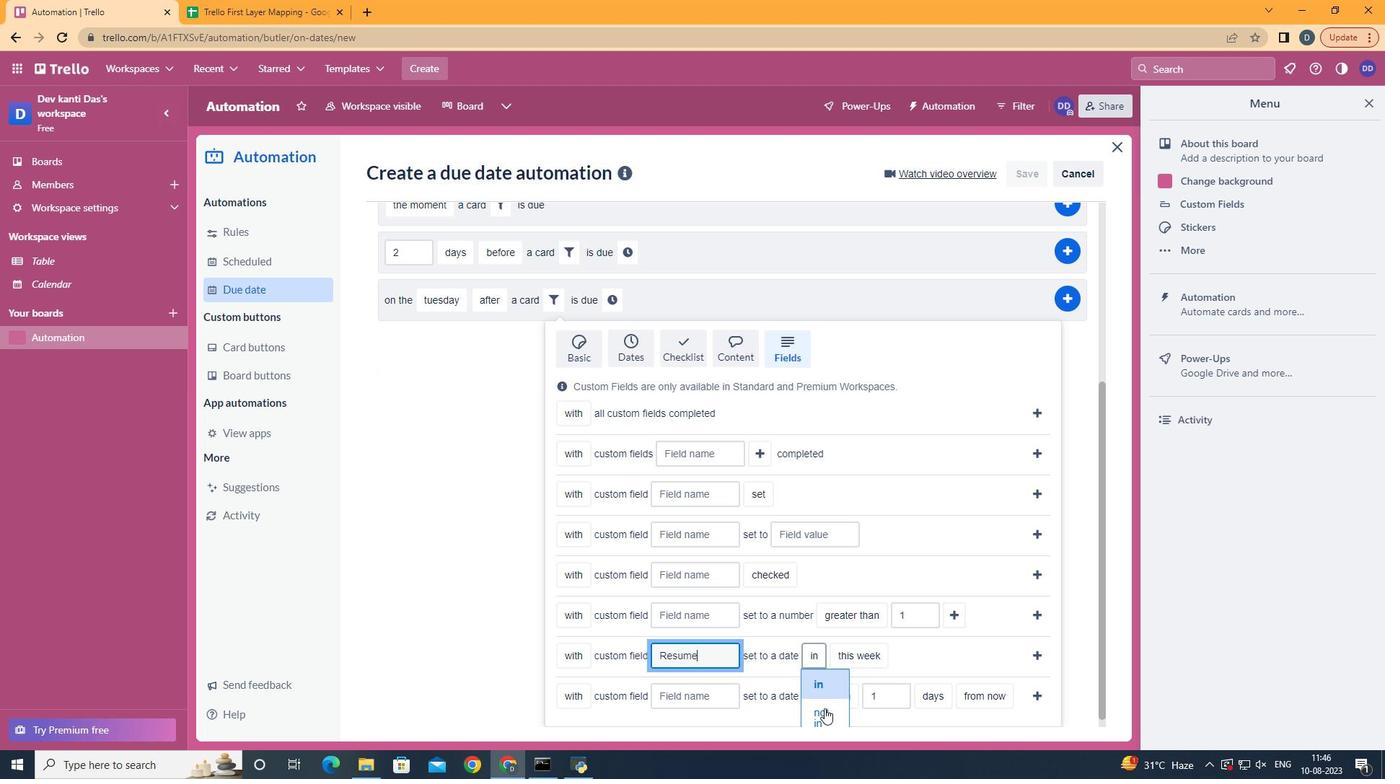 
Action: Mouse pressed left at (811, 714)
Screenshot: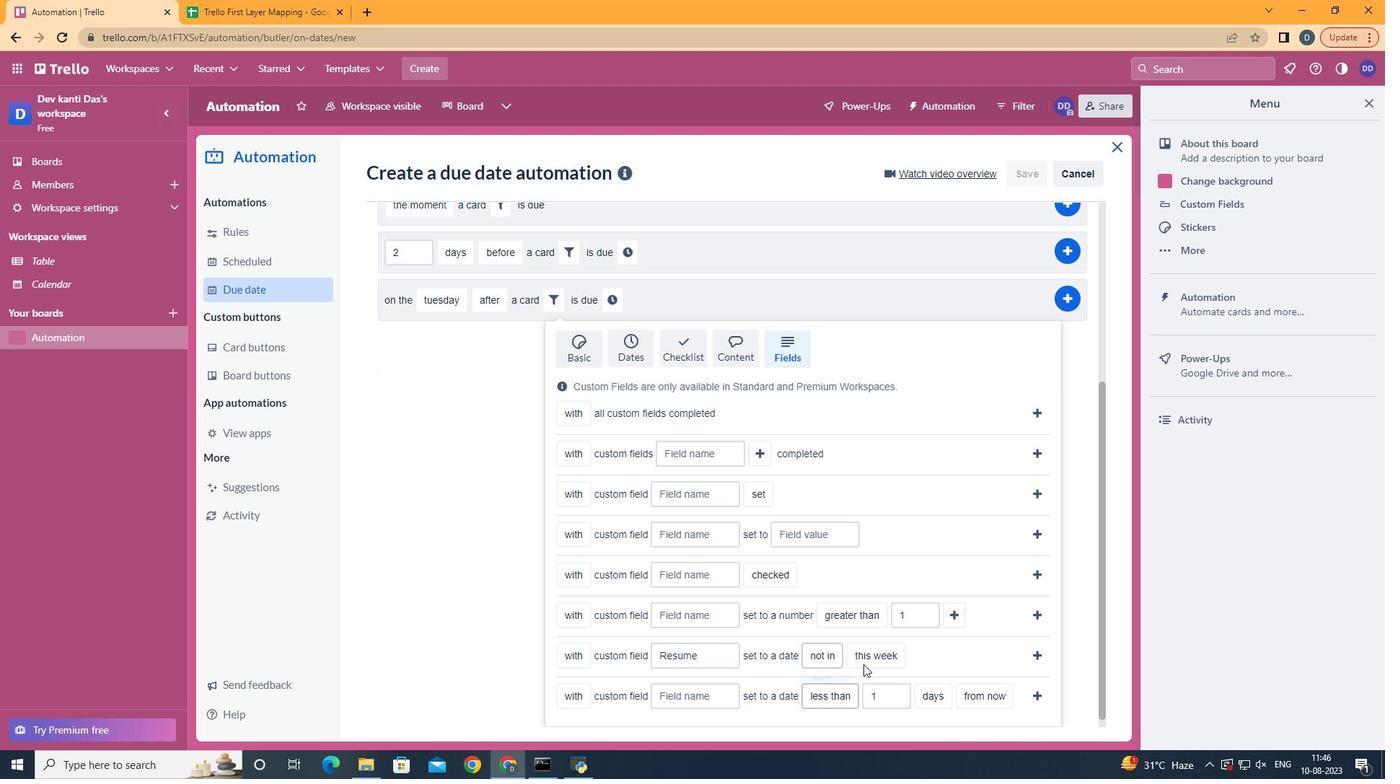 
Action: Mouse moved to (868, 709)
Screenshot: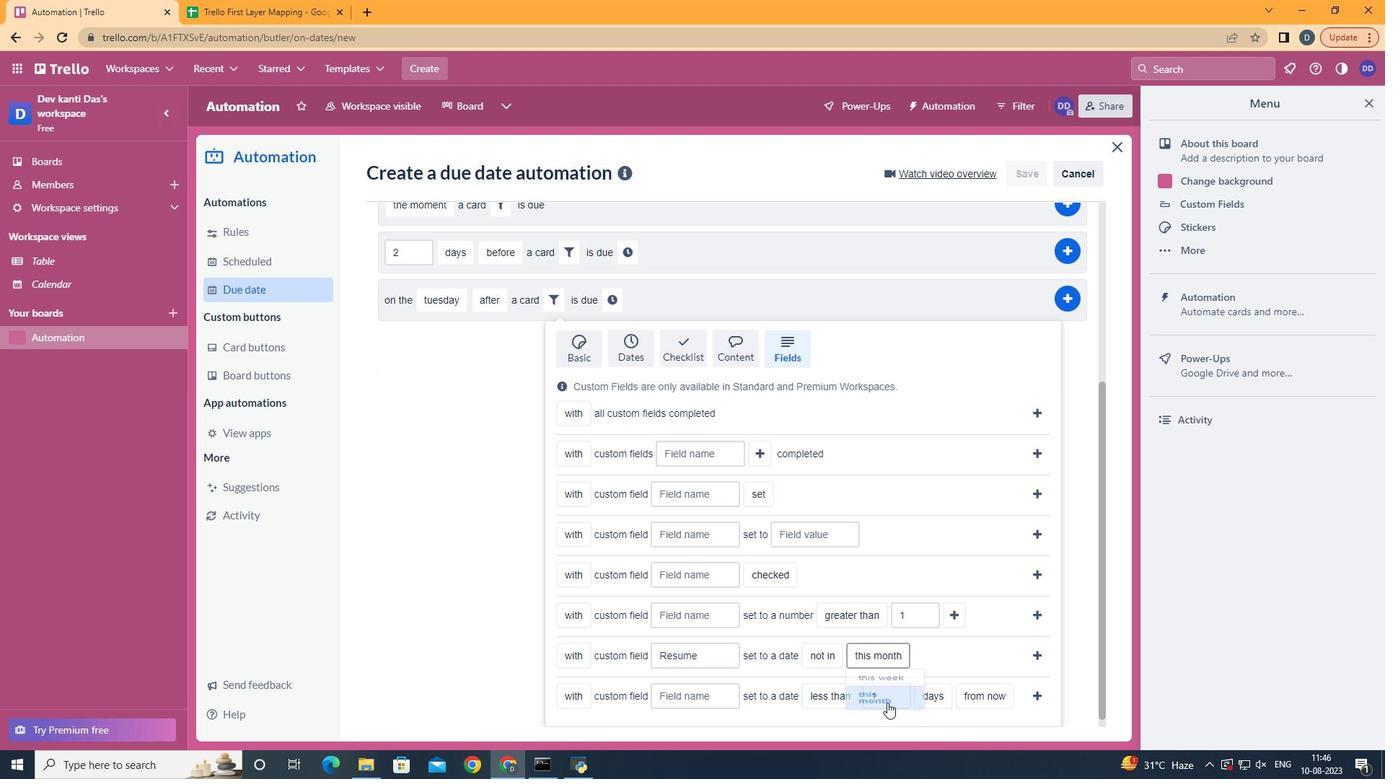 
Action: Mouse pressed left at (868, 709)
Screenshot: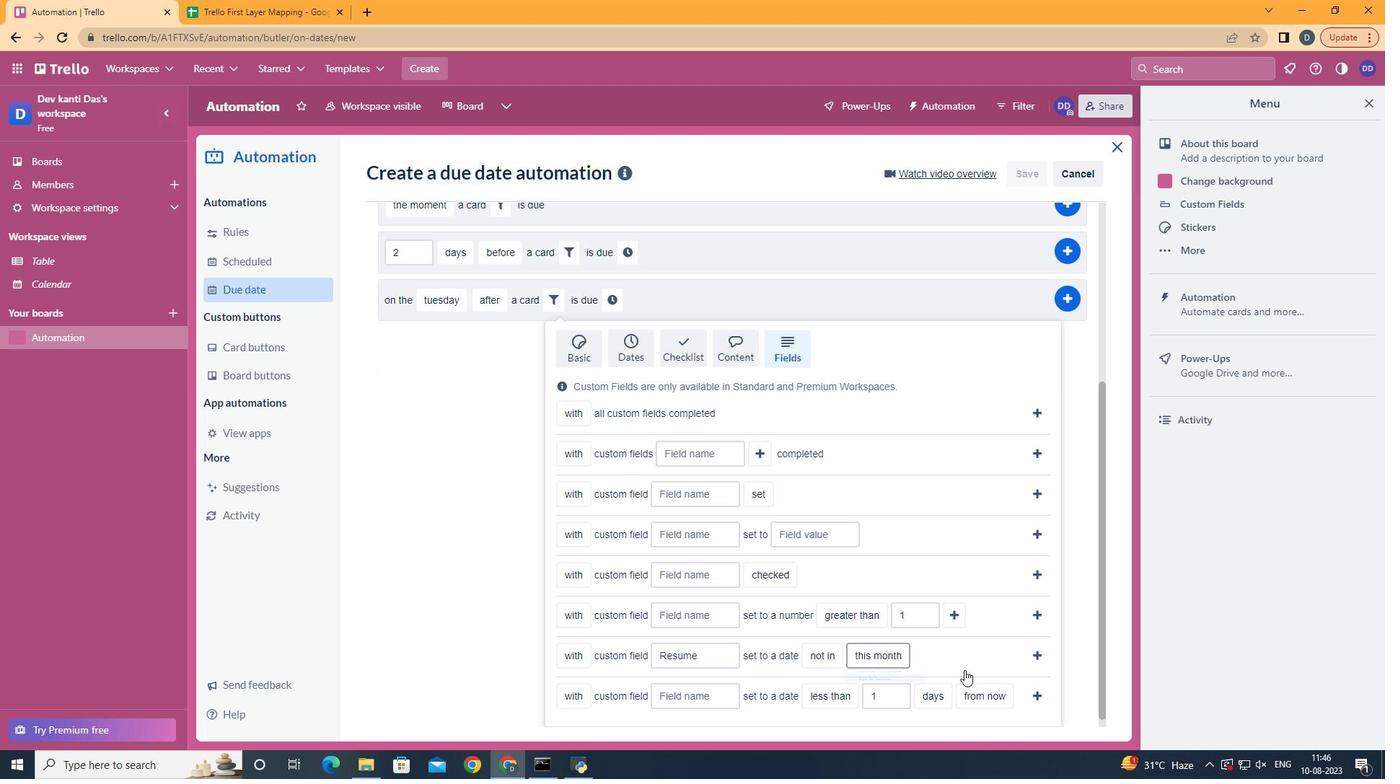 
Action: Mouse moved to (1017, 660)
Screenshot: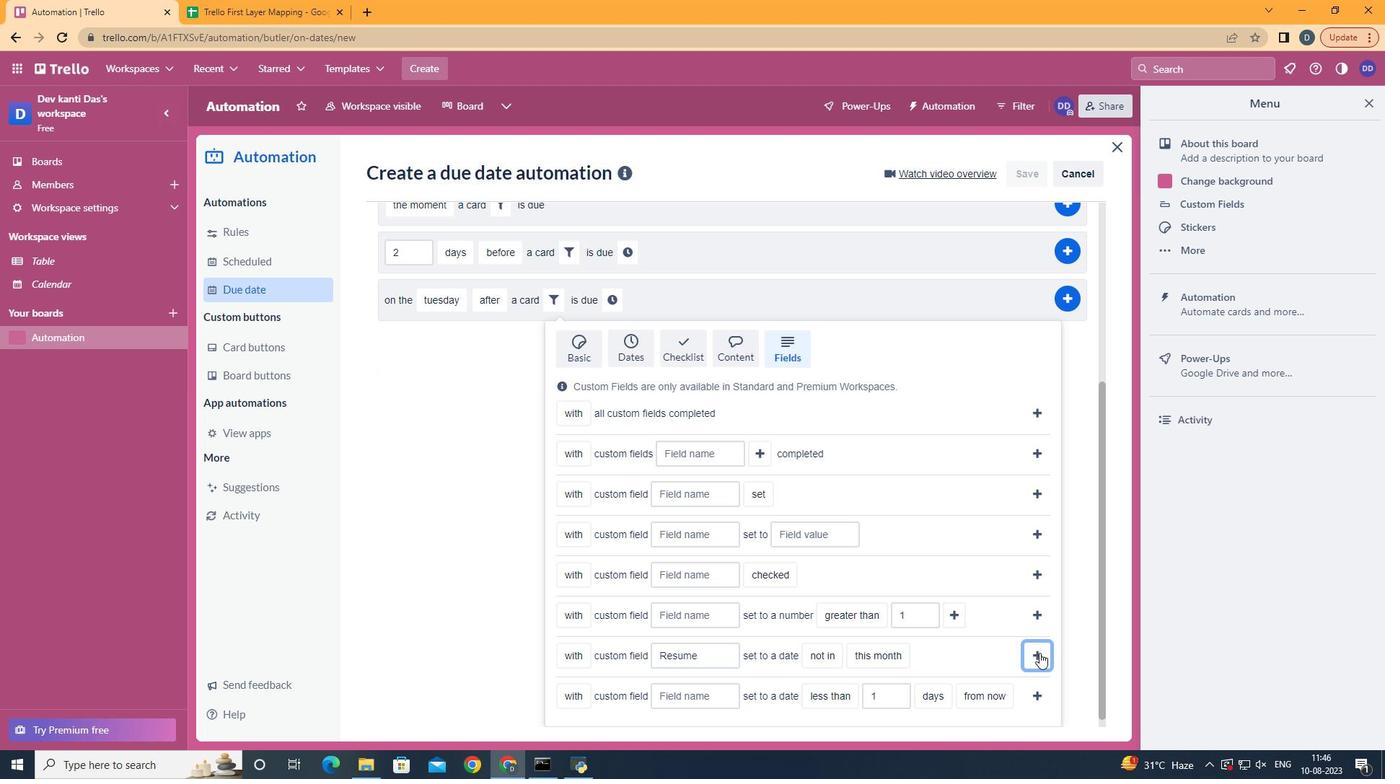 
Action: Mouse pressed left at (1017, 660)
Screenshot: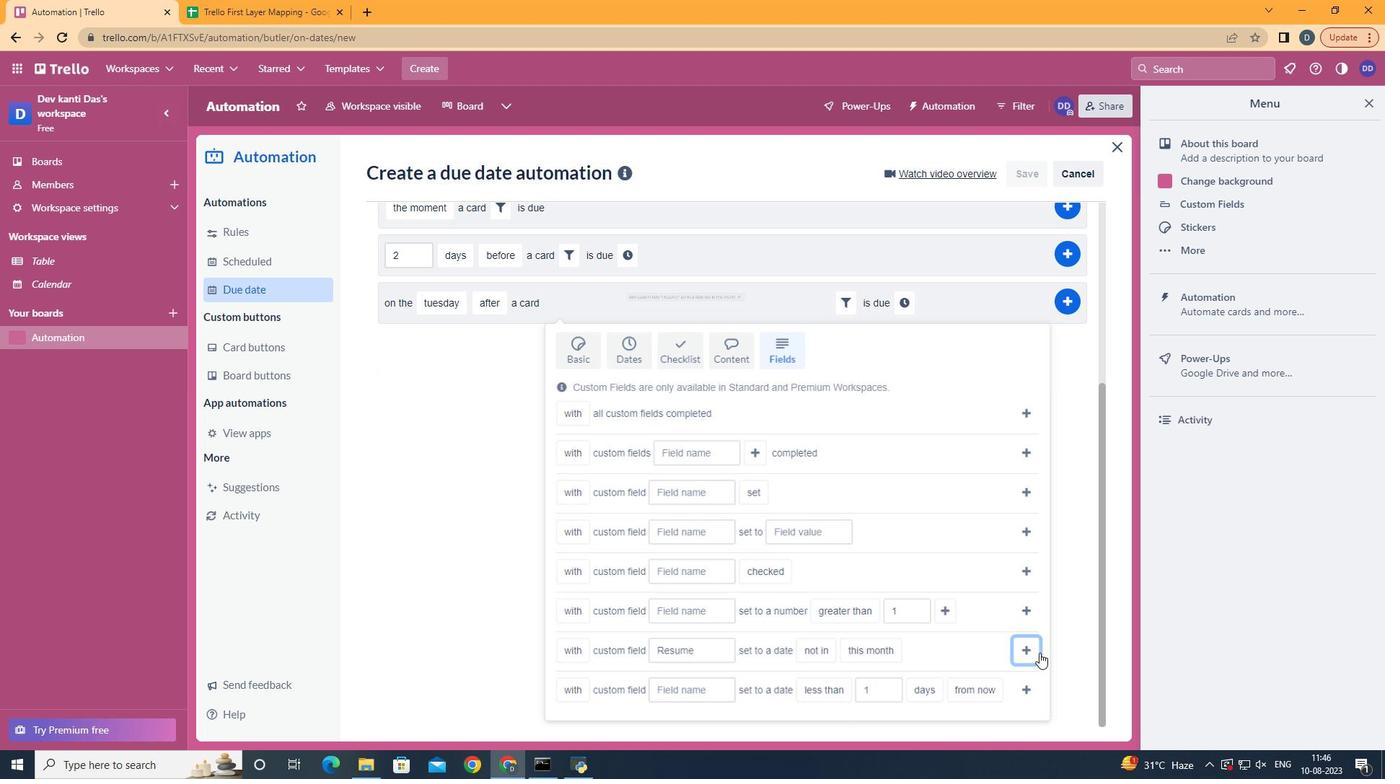 
Action: Mouse moved to (889, 593)
Screenshot: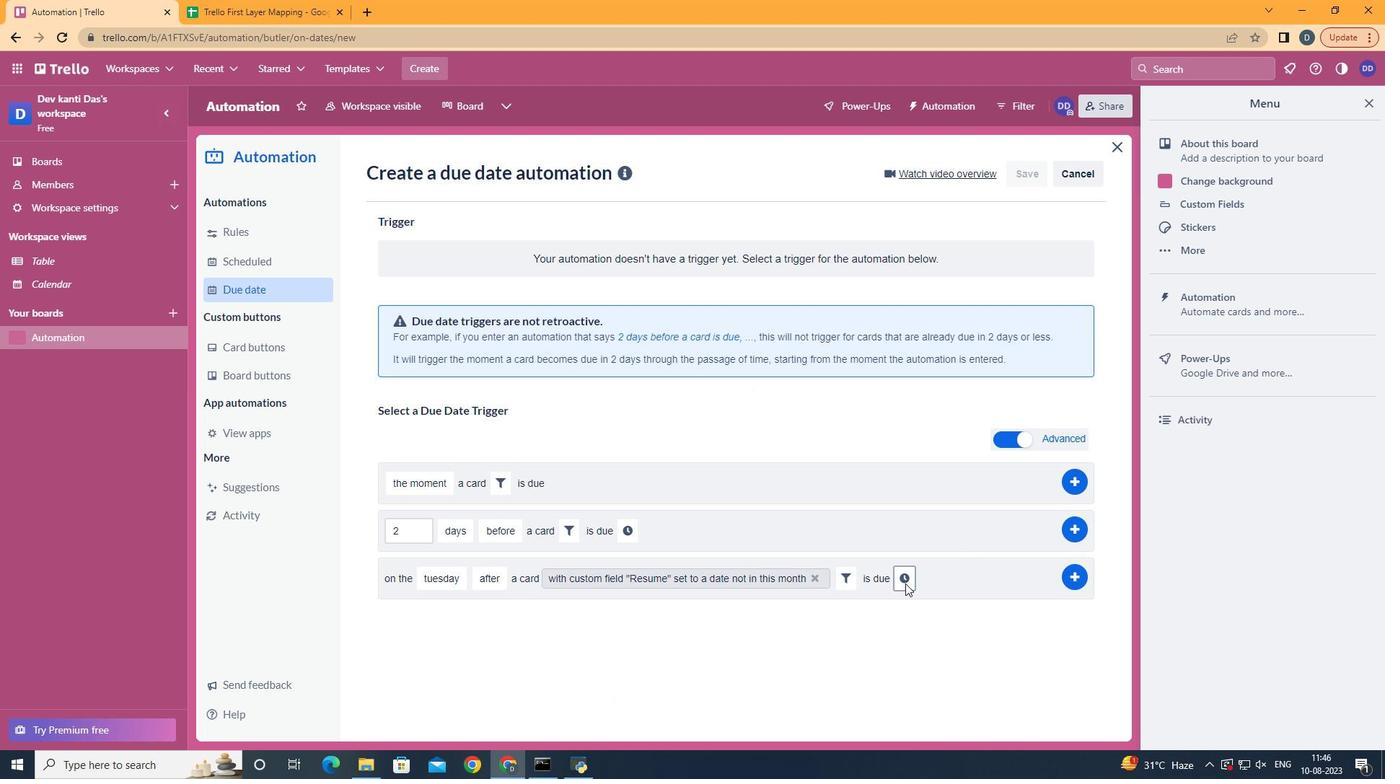
Action: Mouse pressed left at (889, 593)
Screenshot: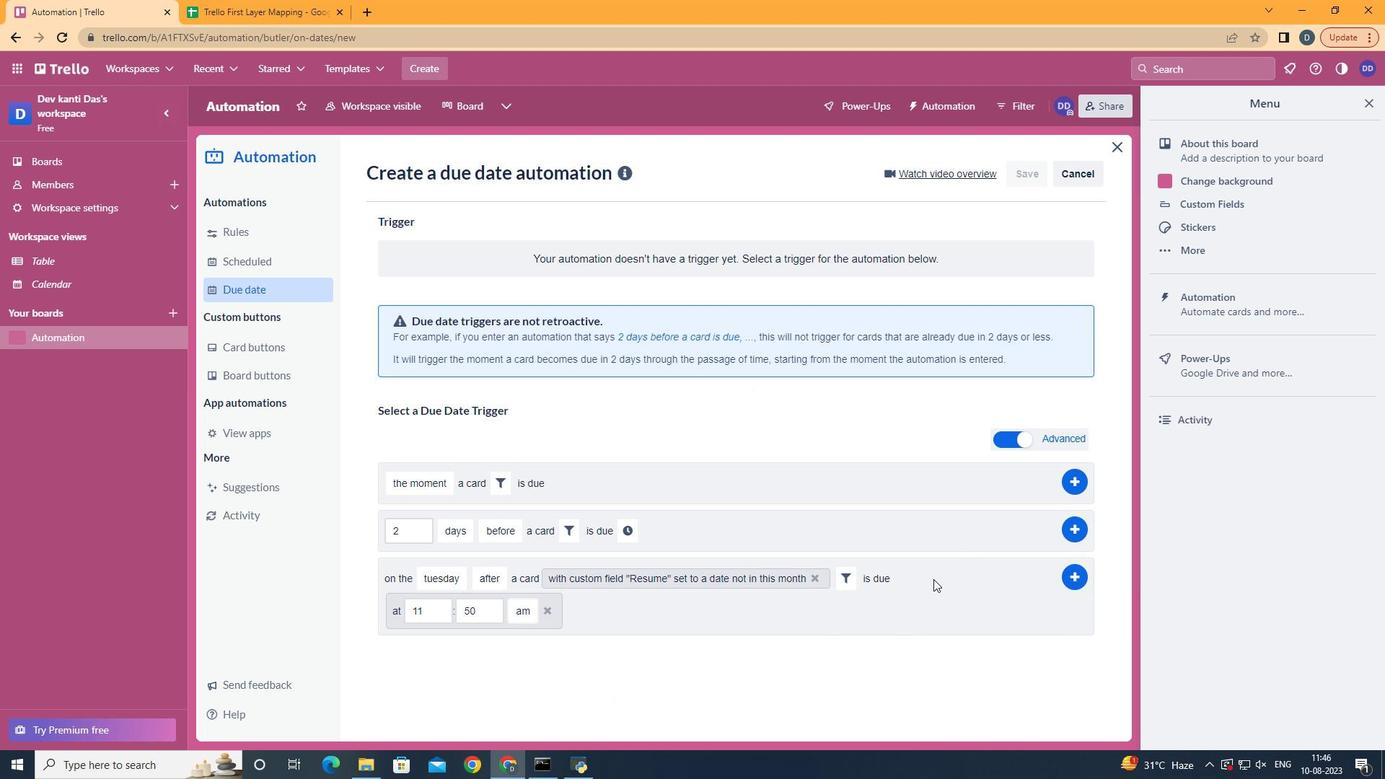 
Action: Mouse moved to (484, 614)
Screenshot: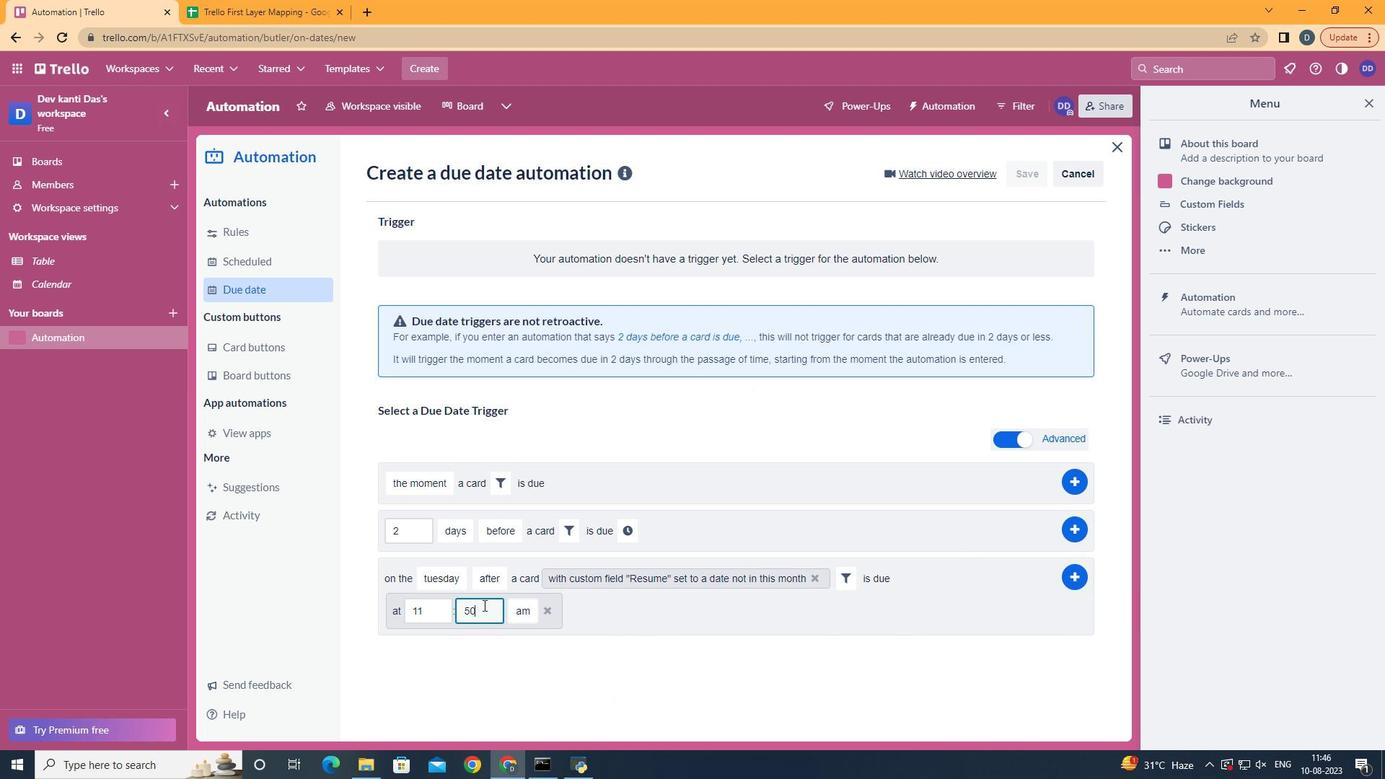 
Action: Mouse pressed left at (484, 614)
Screenshot: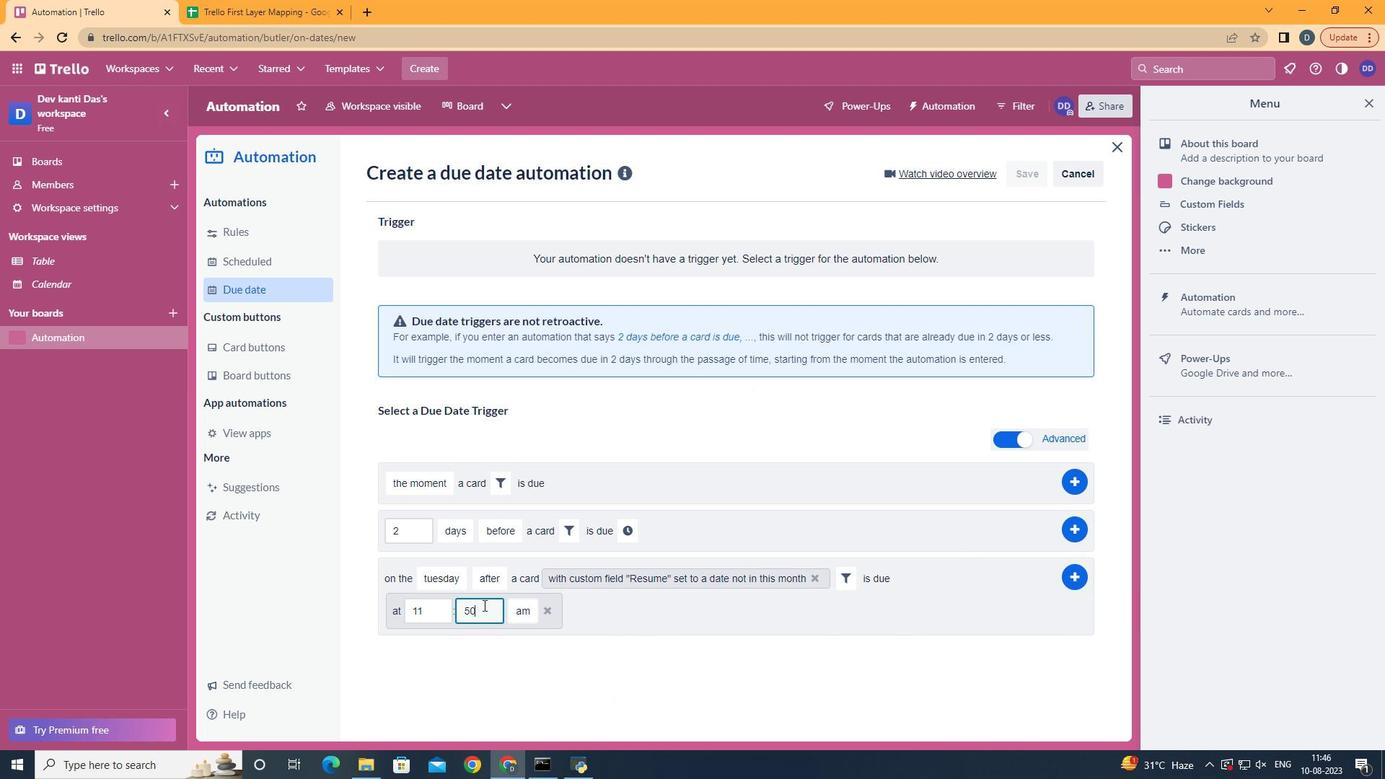 
Action: Mouse moved to (484, 614)
Screenshot: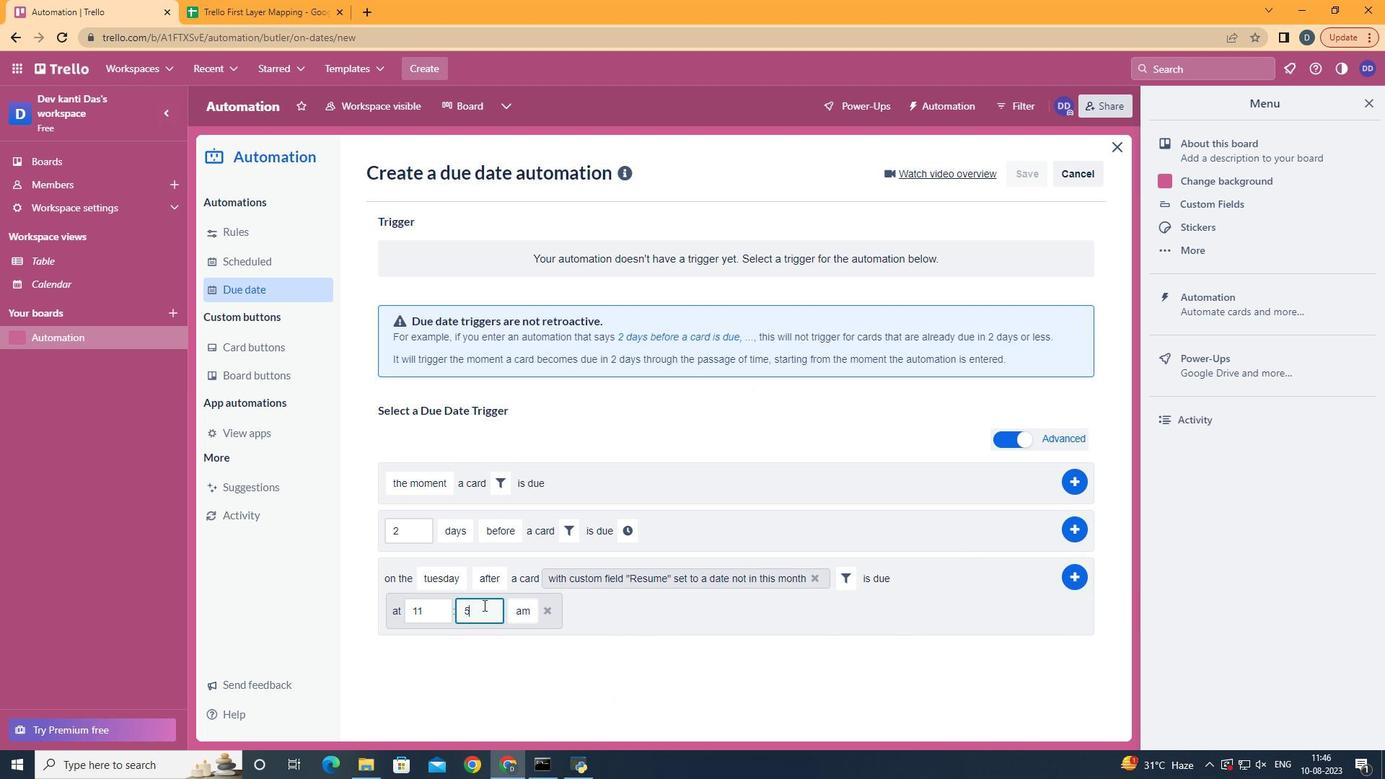 
Action: Key pressed <Key.backspace><Key.backspace>00
Screenshot: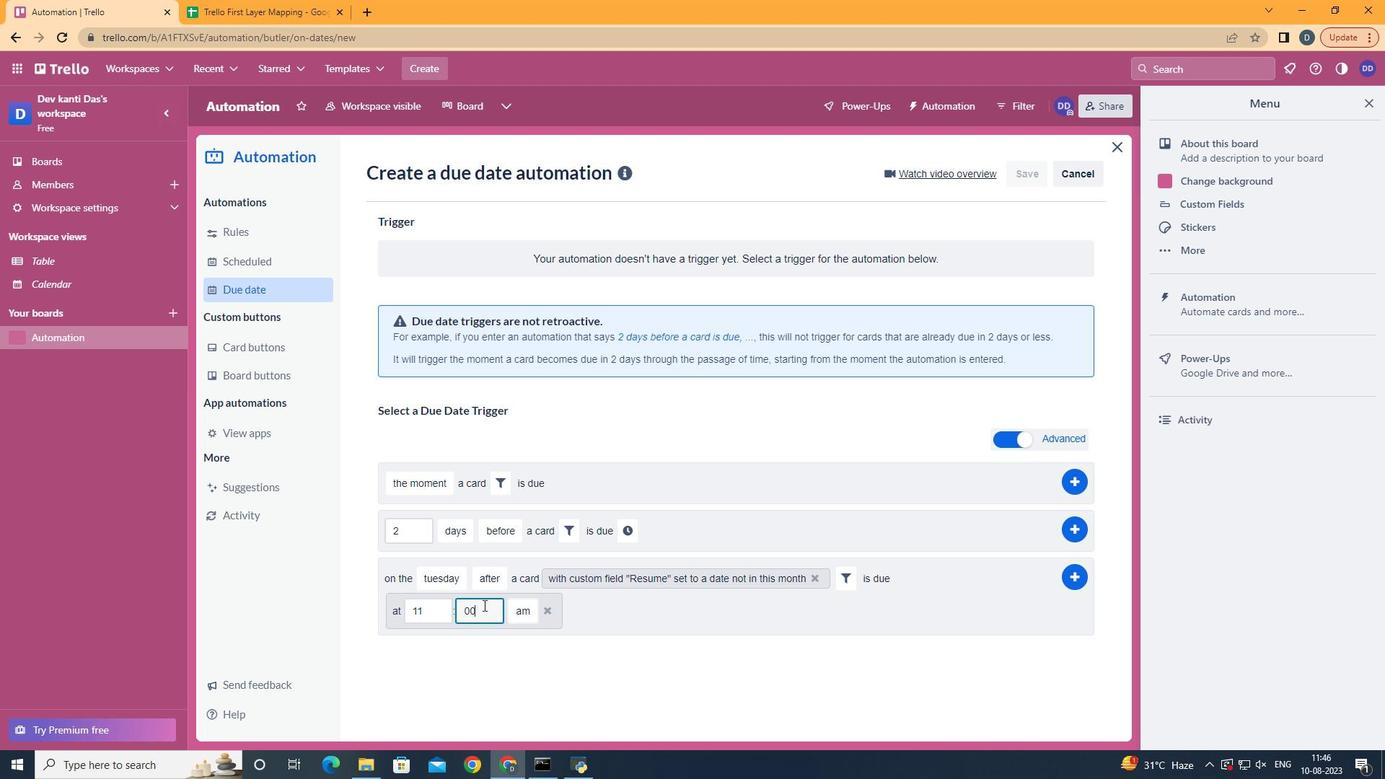 
Action: Mouse moved to (1051, 591)
Screenshot: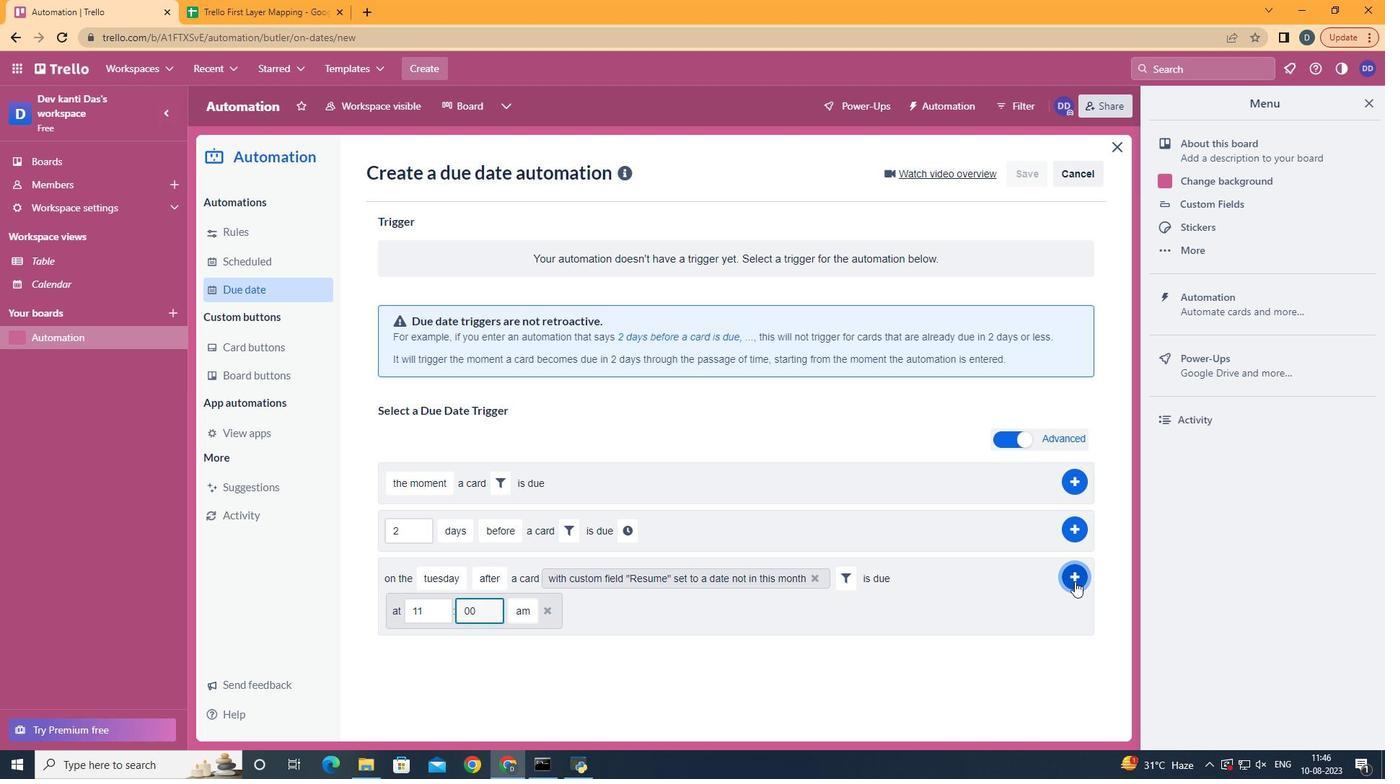 
Action: Mouse pressed left at (1051, 591)
Screenshot: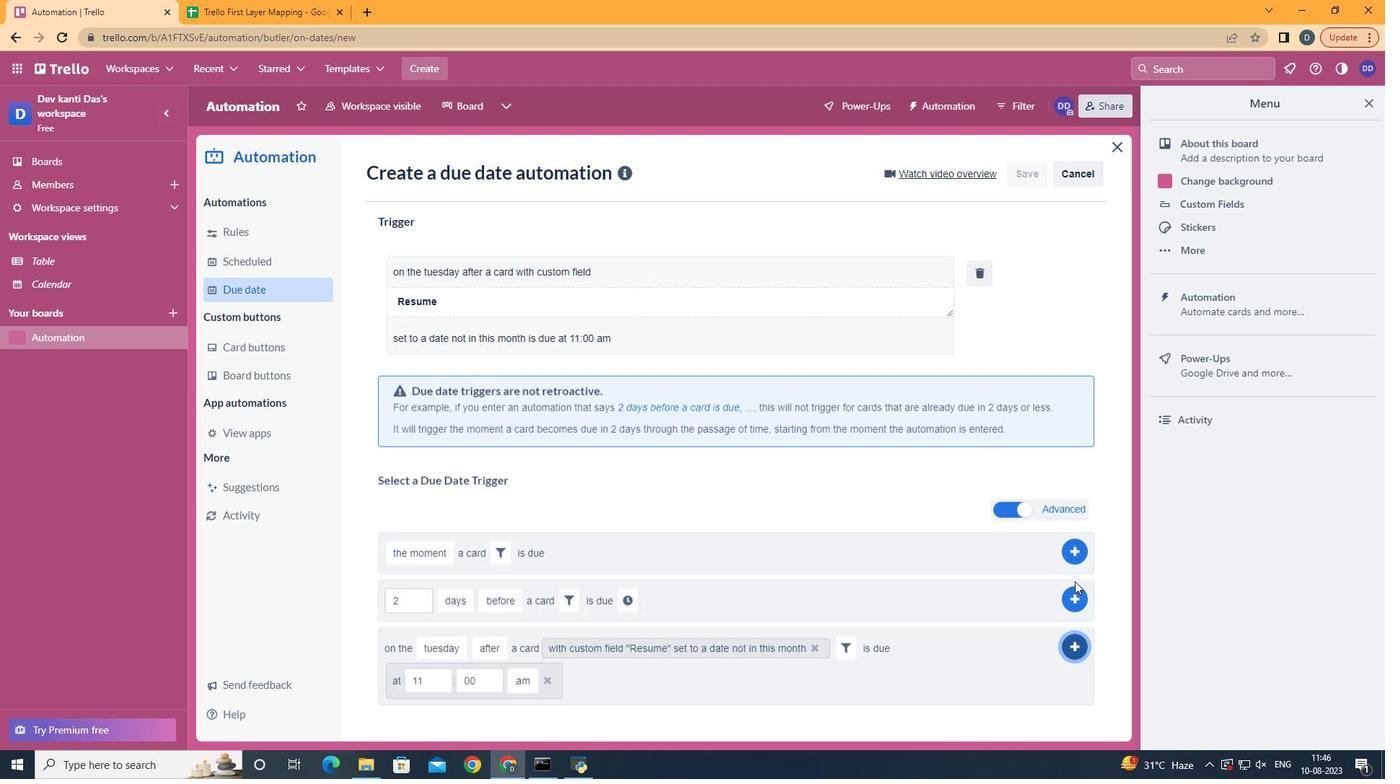 
Action: Mouse moved to (317, 342)
Screenshot: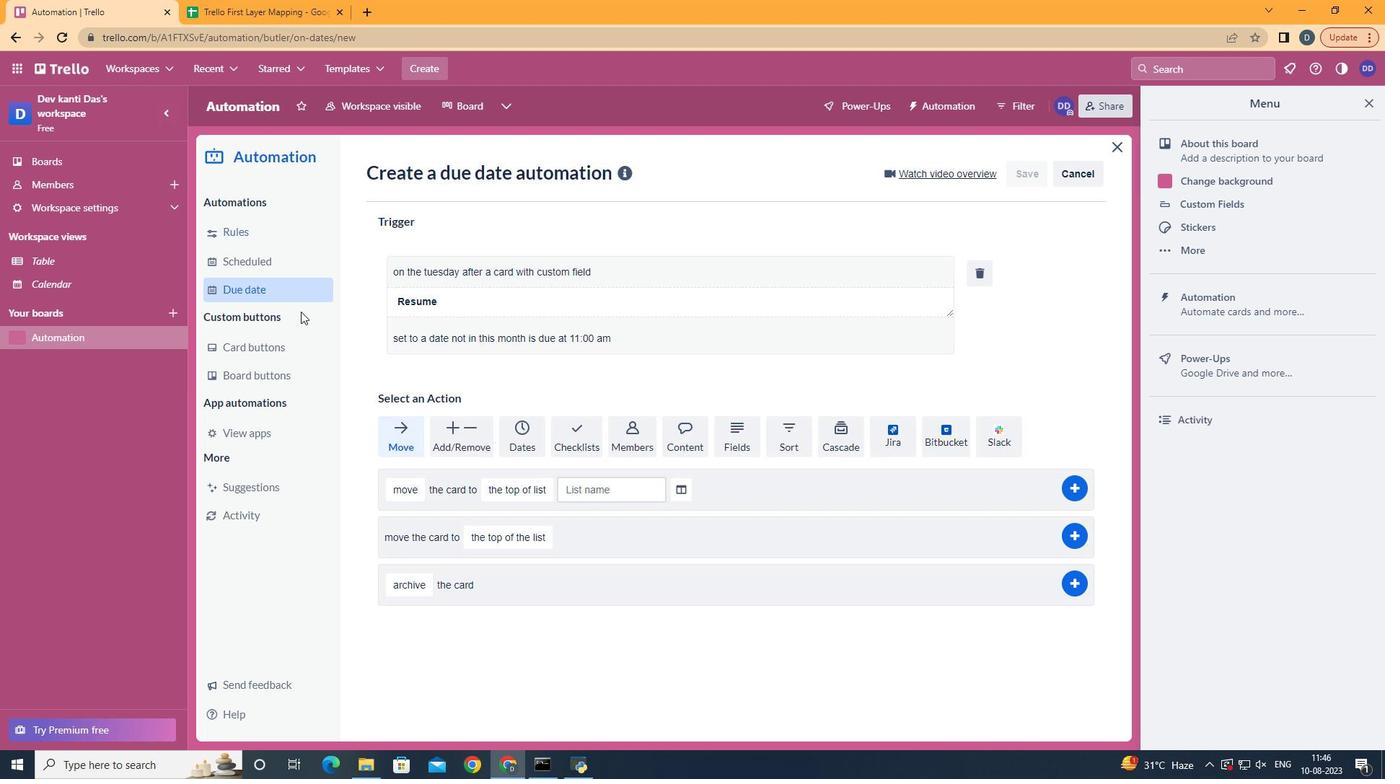 
